 Task: Look for space in Pekan Nenas, Malaysia from 4th June, 2023 to 8th June, 2023 for 2 adults in price range Rs.8000 to Rs.16000. Place can be private room with 1  bedroom having 1 bed and 1 bathroom. Property type can be house, flat, guest house, hotel. Booking option can be shelf check-in. Required host language is English.
Action: Mouse moved to (543, 110)
Screenshot: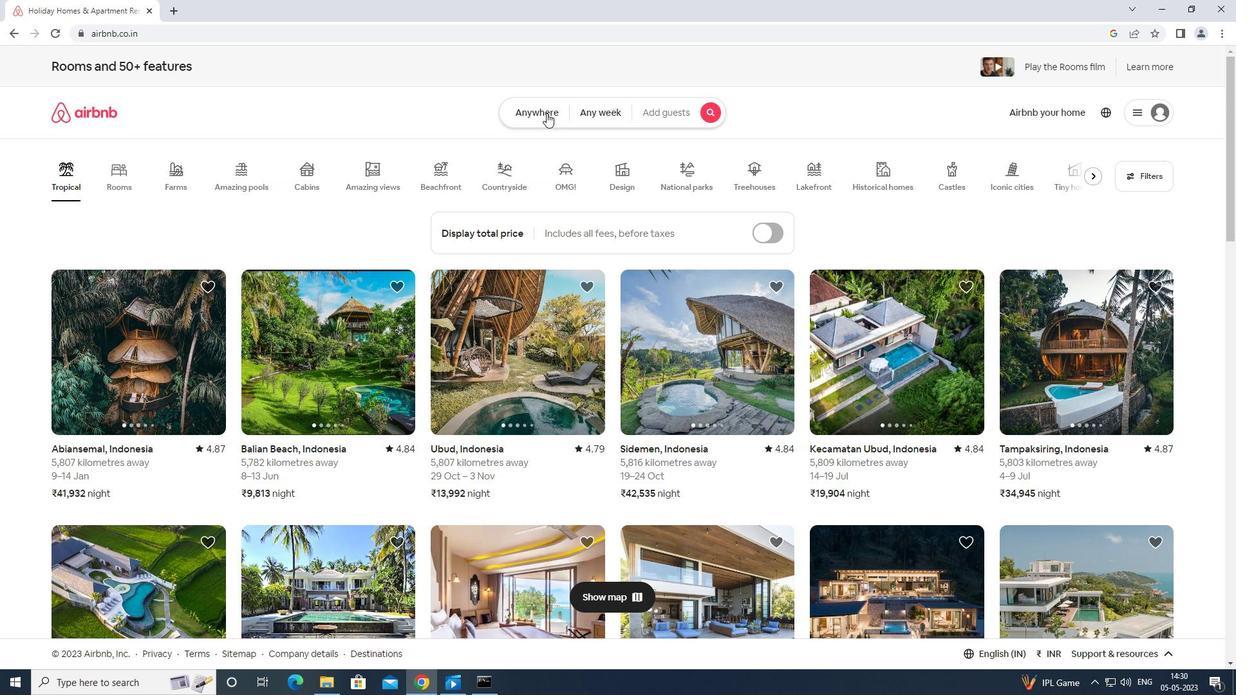 
Action: Mouse pressed left at (543, 110)
Screenshot: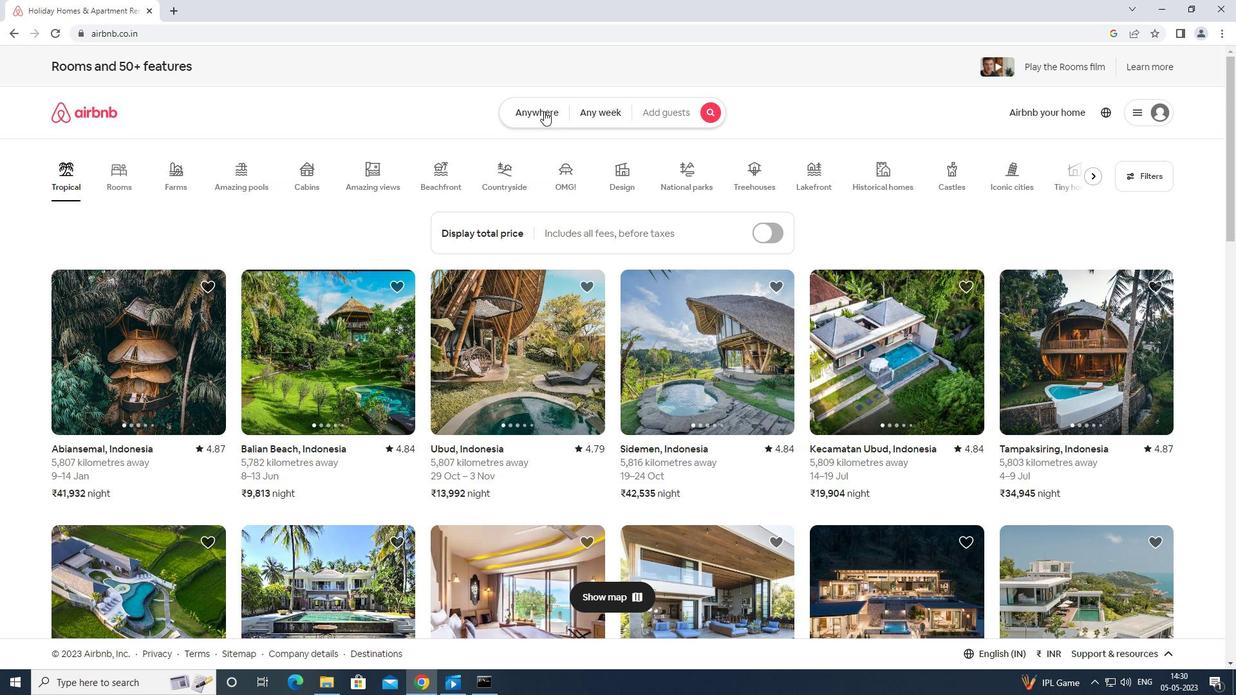 
Action: Mouse moved to (477, 160)
Screenshot: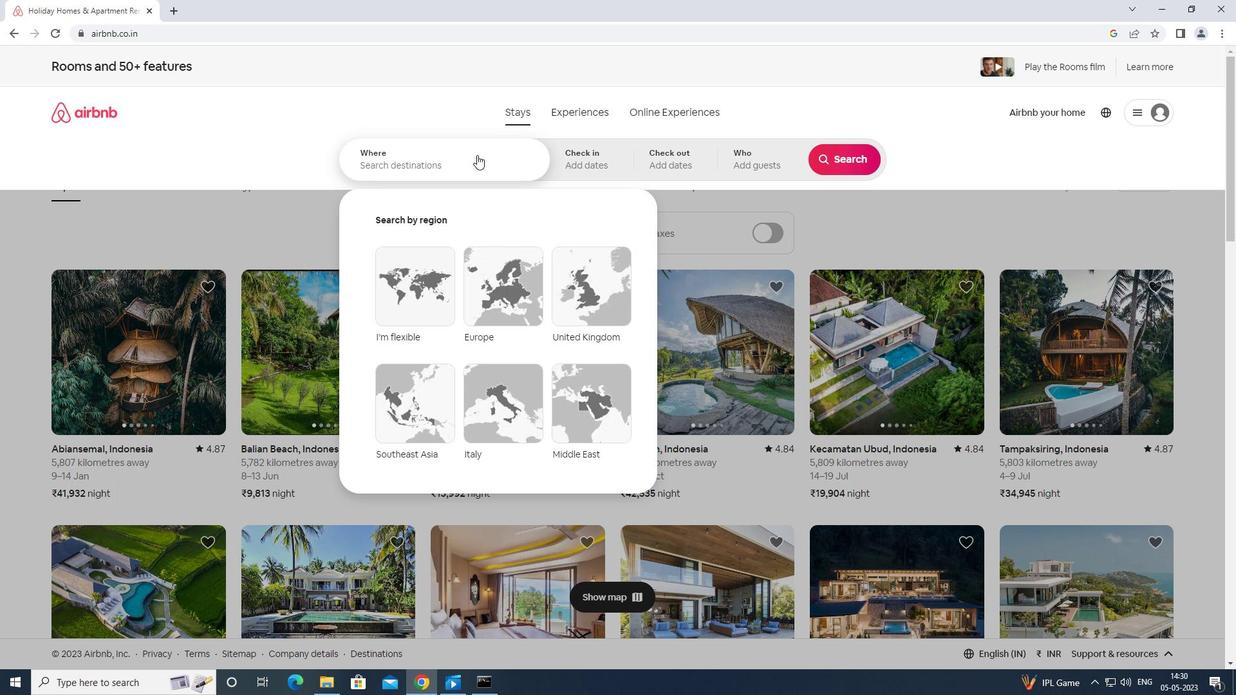 
Action: Mouse pressed left at (477, 160)
Screenshot: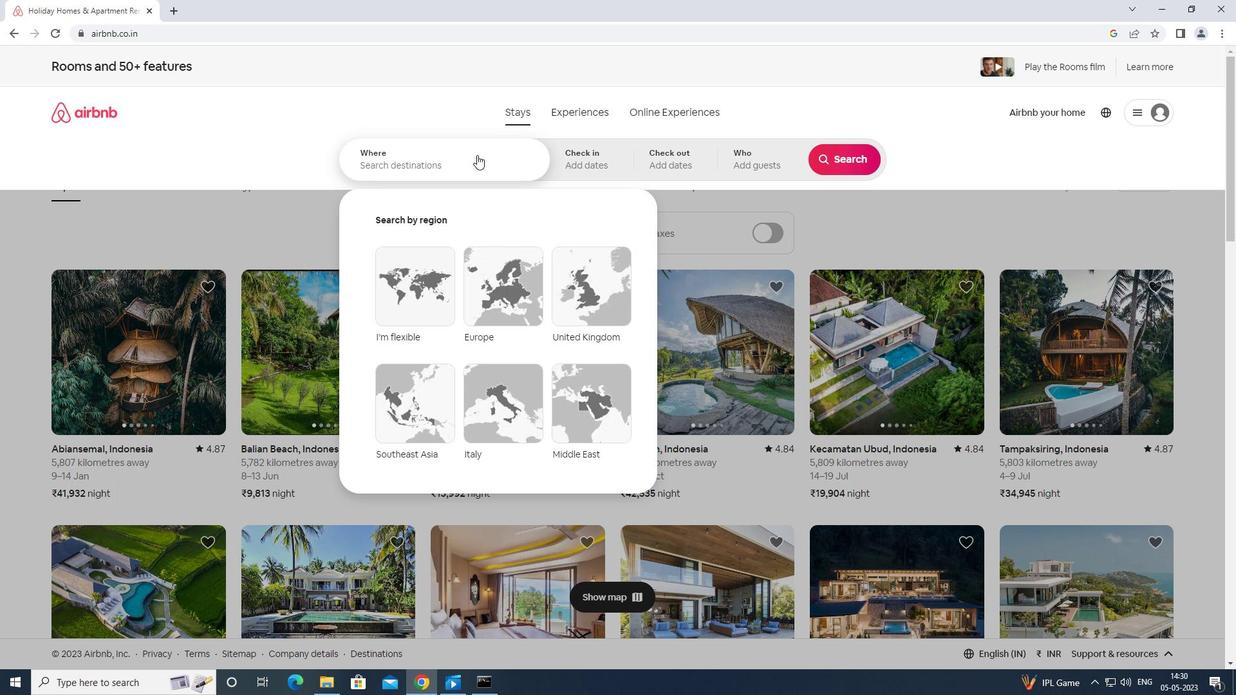 
Action: Key pressed <Key.caps_lock><Key.shift><Key.caps_lock>P<Key.caps_lock>EKAM<Key.backspace>N<Key.space>NENAS<Key.space>MALAYSIA<Key.enter>
Screenshot: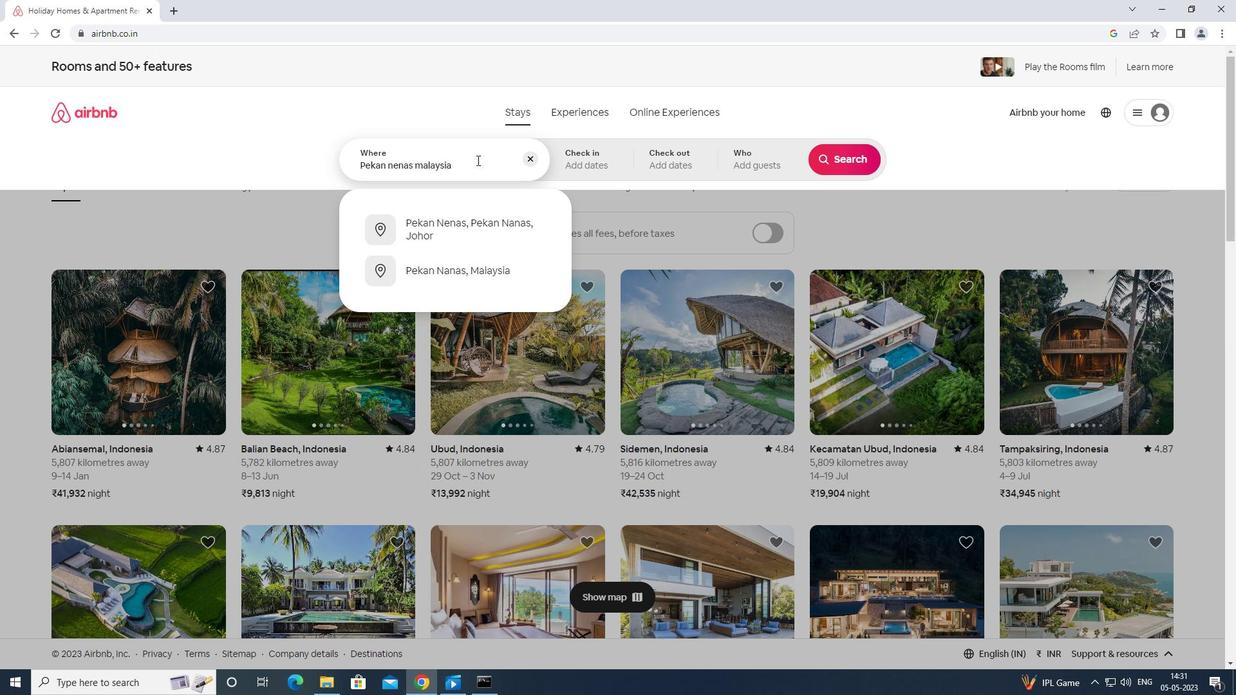 
Action: Mouse moved to (651, 345)
Screenshot: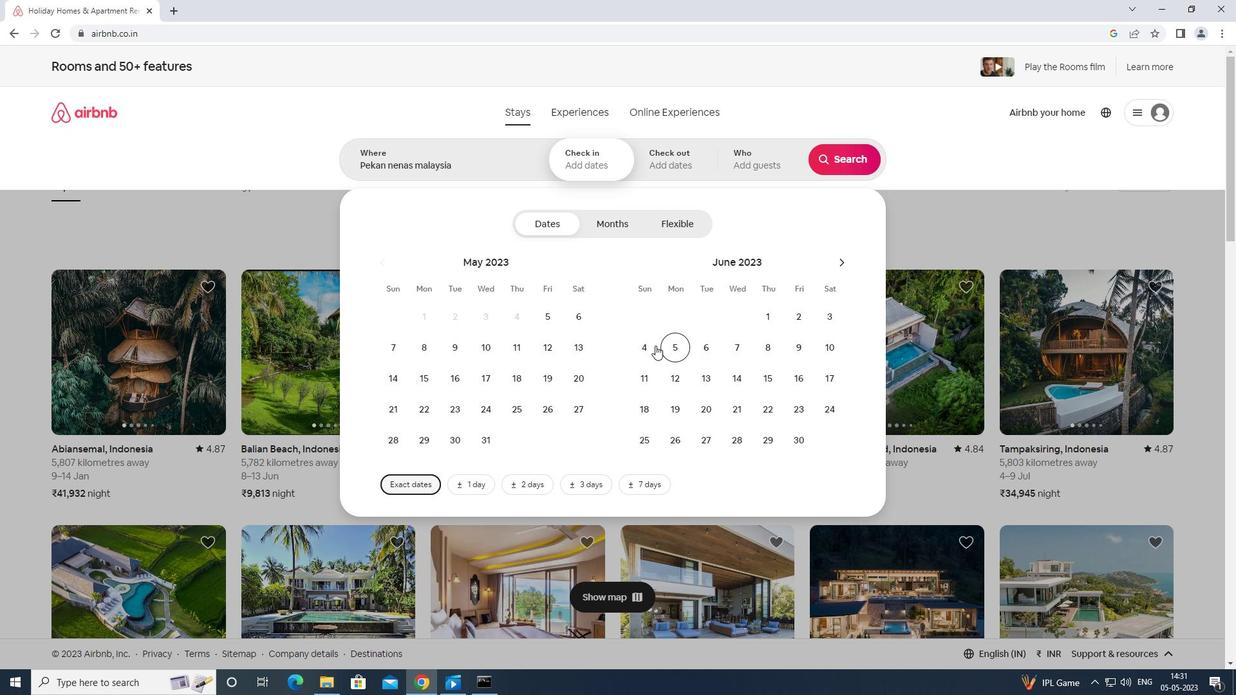 
Action: Mouse pressed left at (651, 345)
Screenshot: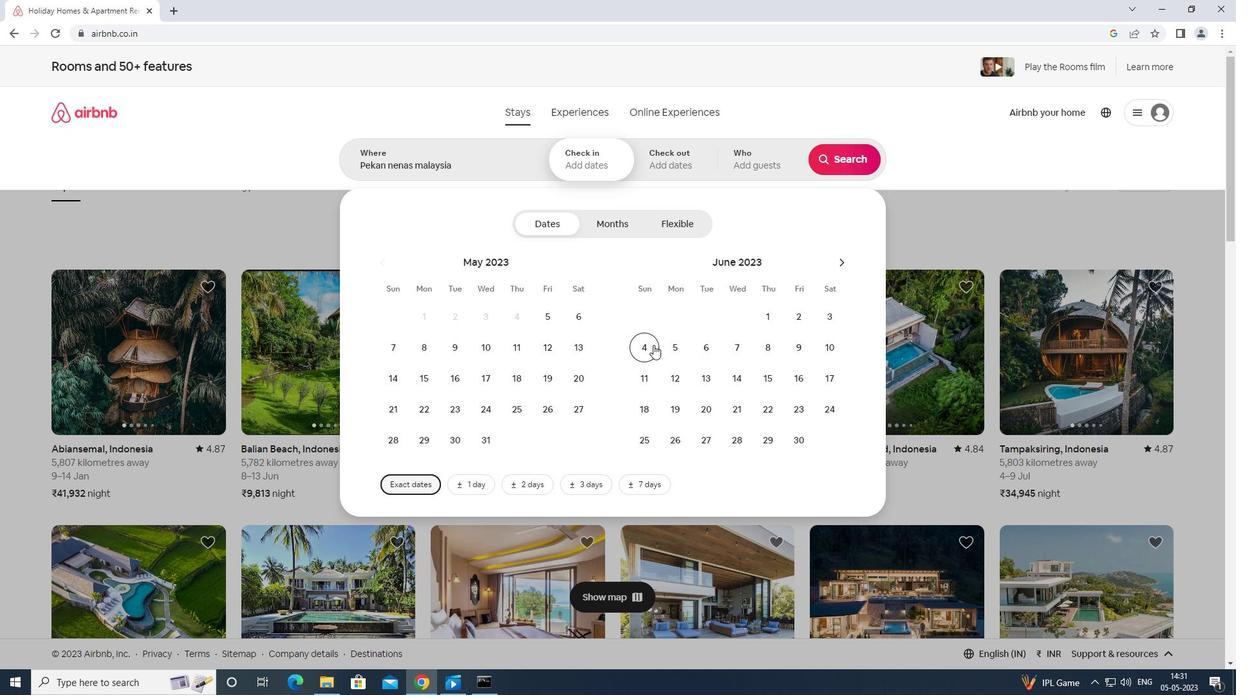 
Action: Mouse moved to (763, 346)
Screenshot: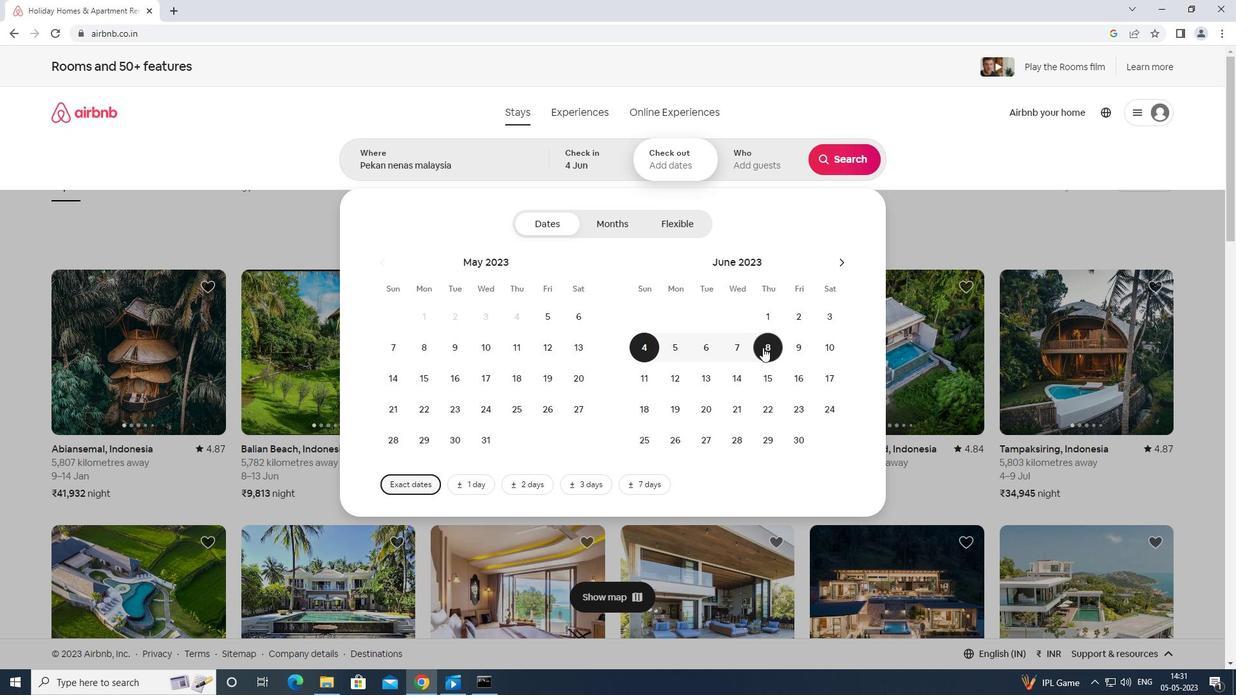 
Action: Mouse pressed left at (763, 346)
Screenshot: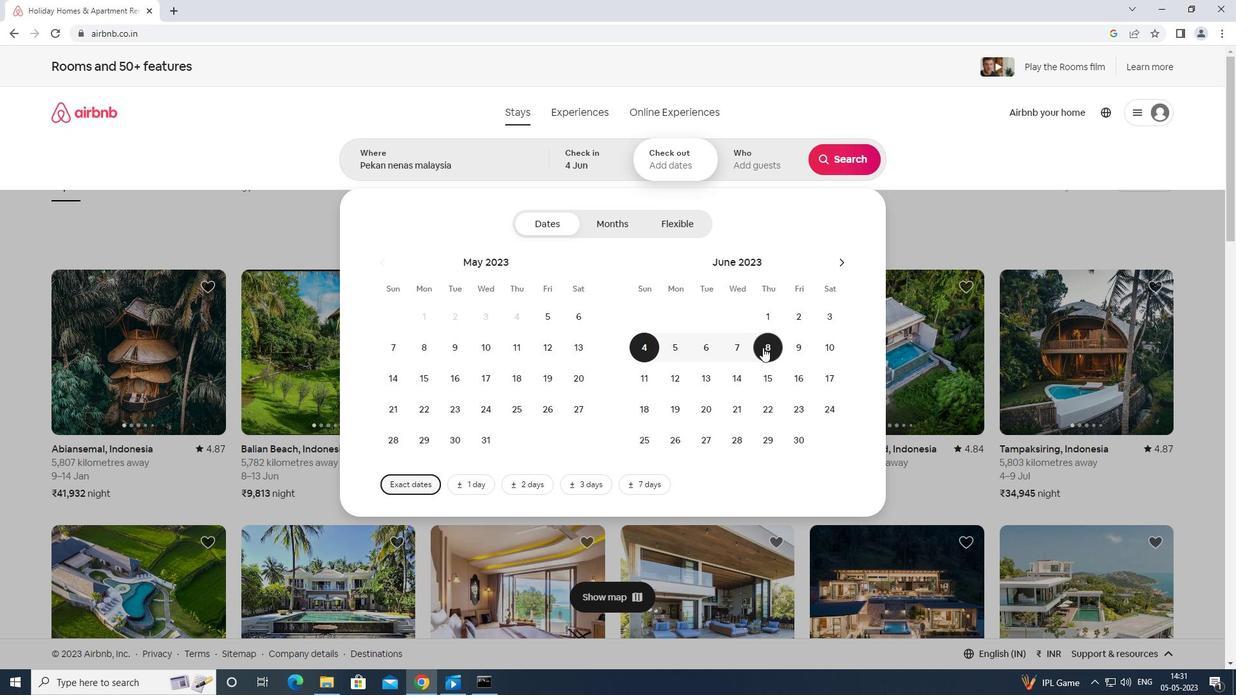 
Action: Mouse moved to (758, 161)
Screenshot: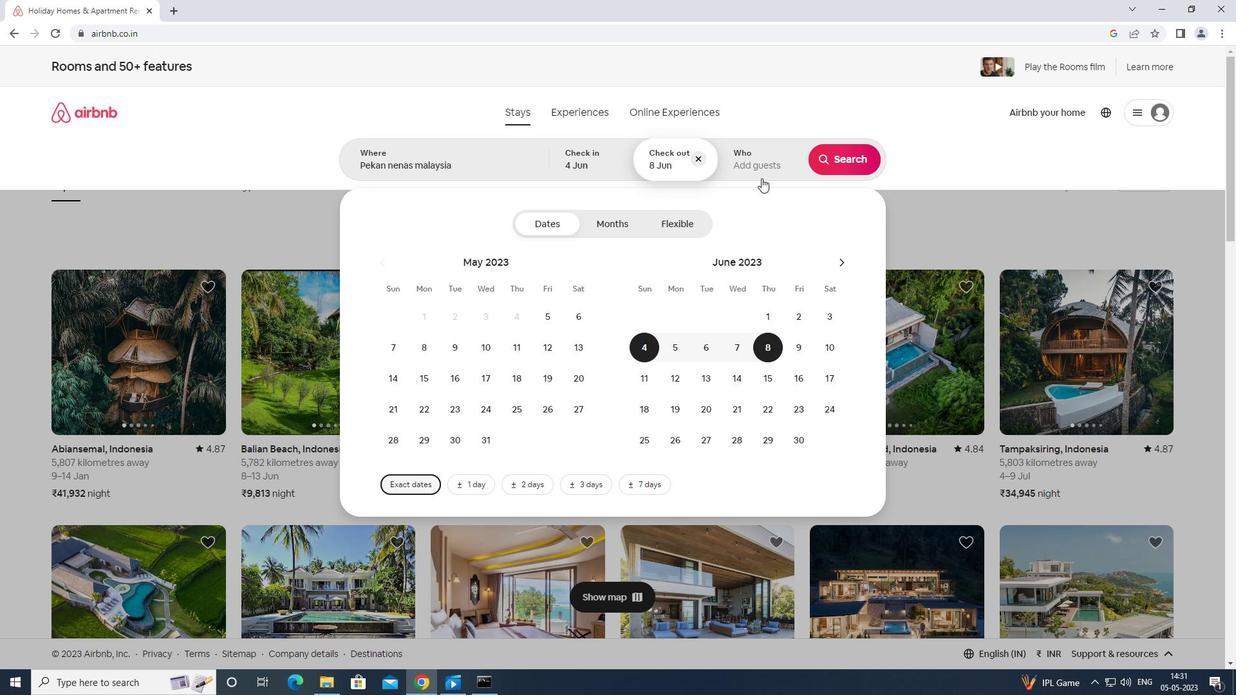 
Action: Mouse pressed left at (758, 161)
Screenshot: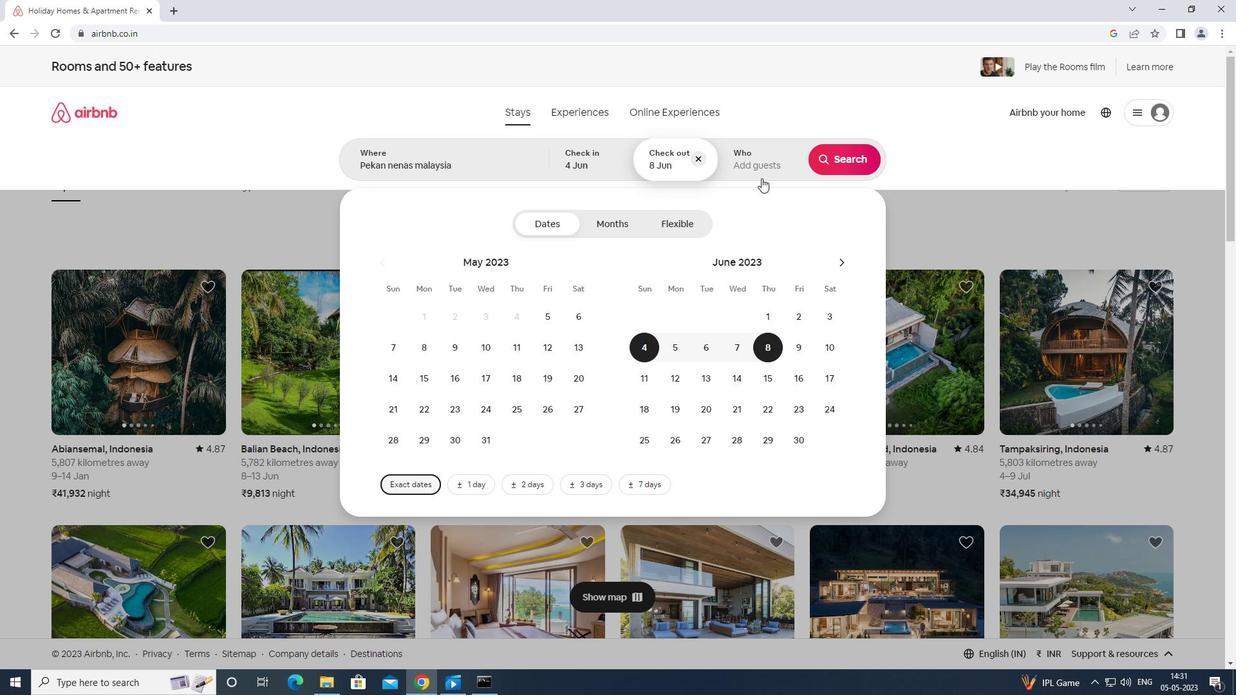 
Action: Mouse moved to (846, 227)
Screenshot: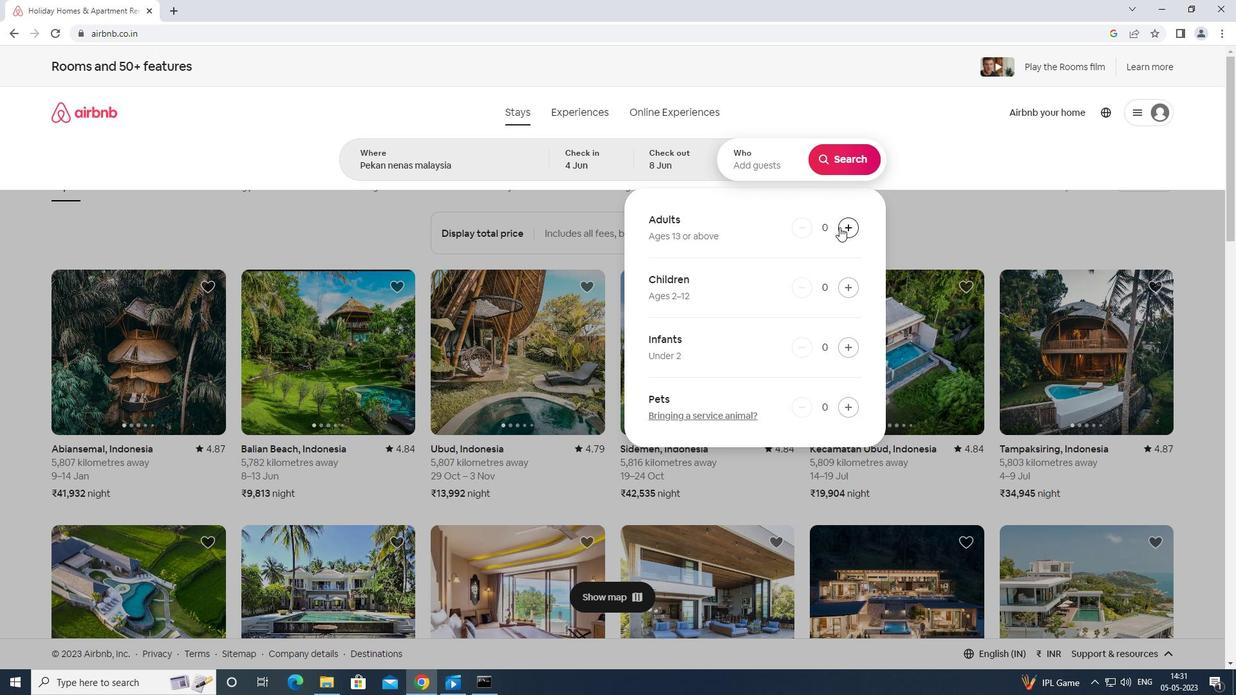 
Action: Mouse pressed left at (846, 227)
Screenshot: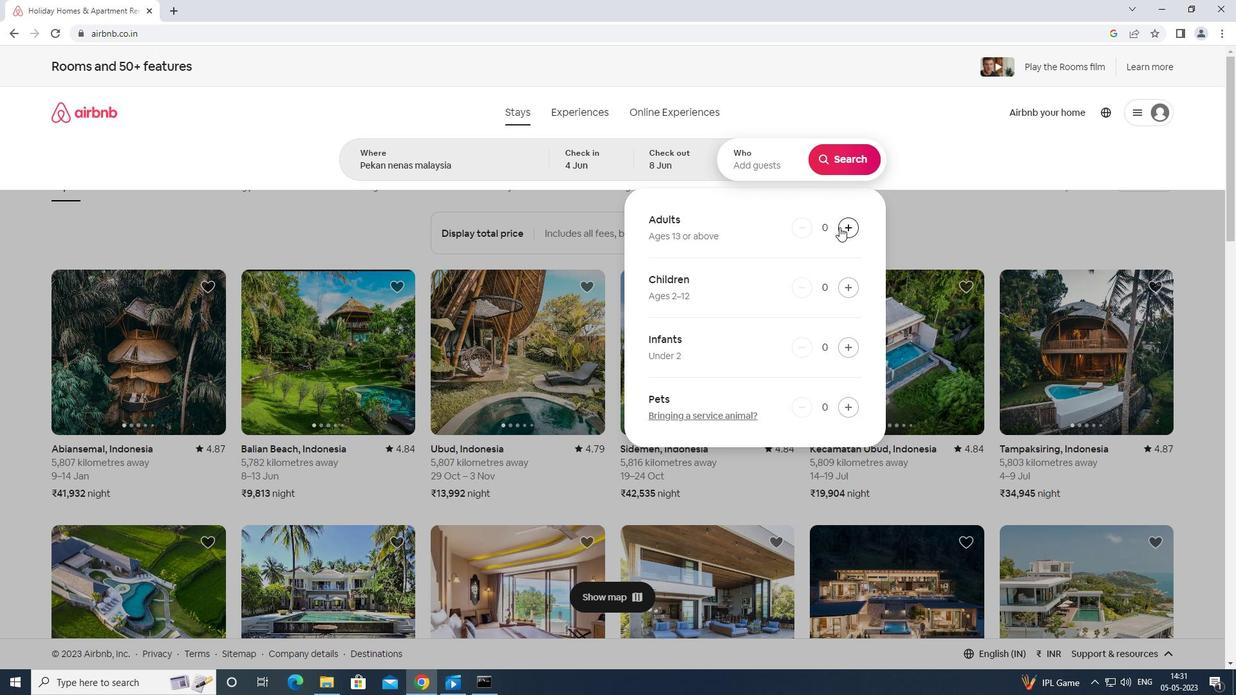
Action: Mouse moved to (847, 227)
Screenshot: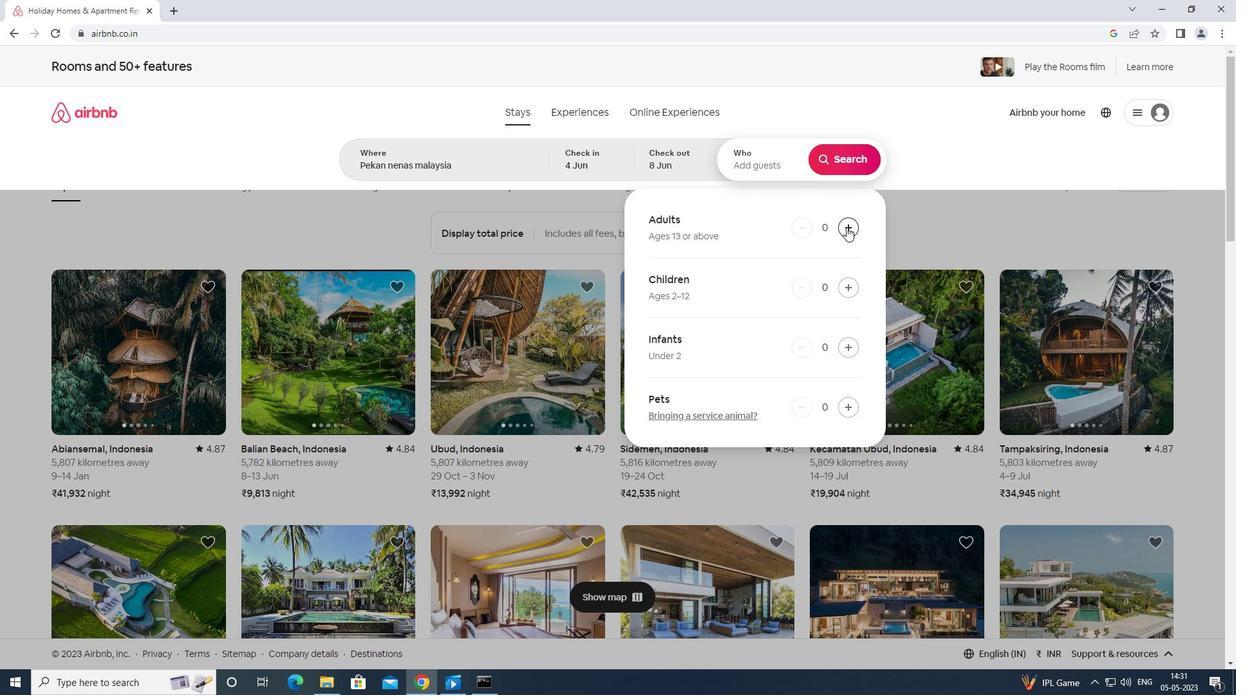 
Action: Mouse pressed left at (847, 227)
Screenshot: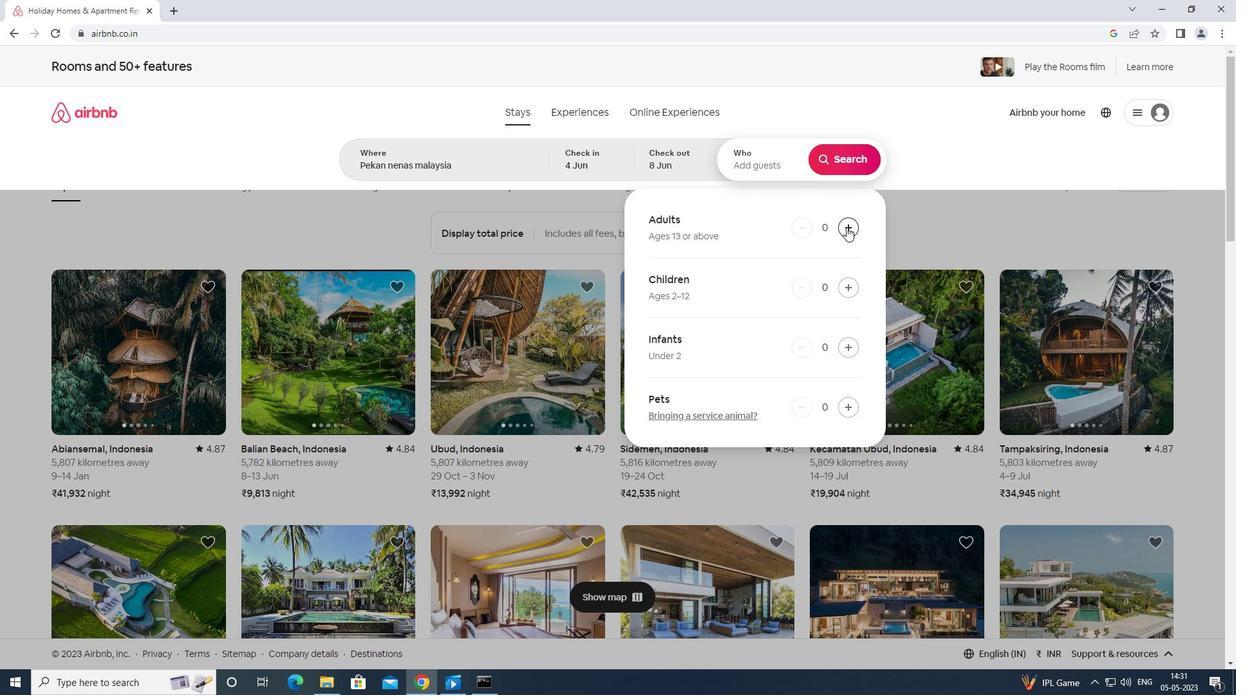 
Action: Mouse moved to (843, 162)
Screenshot: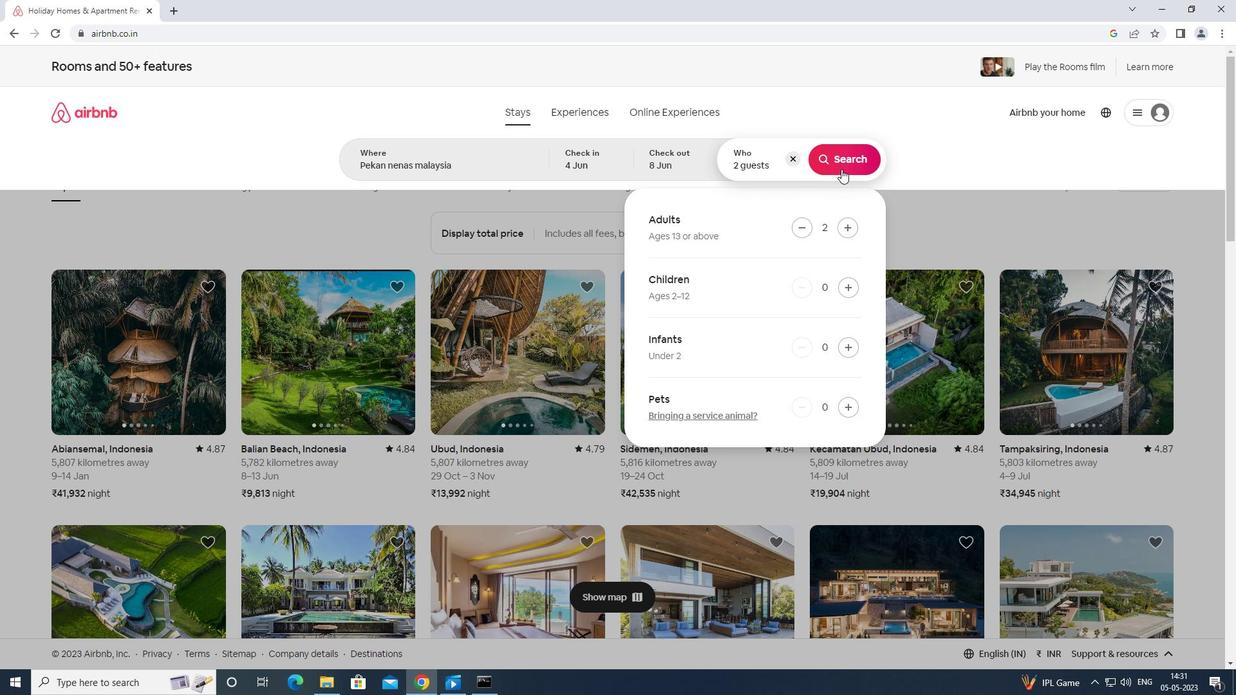 
Action: Mouse pressed left at (843, 162)
Screenshot: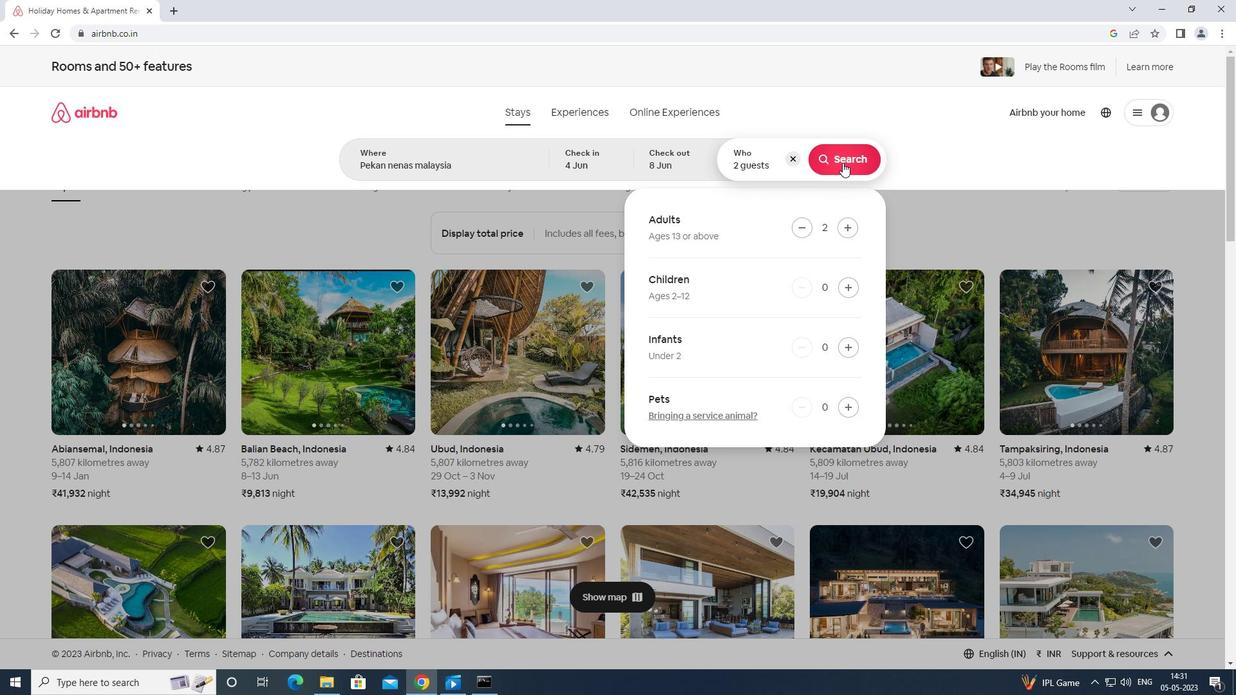 
Action: Mouse moved to (1182, 118)
Screenshot: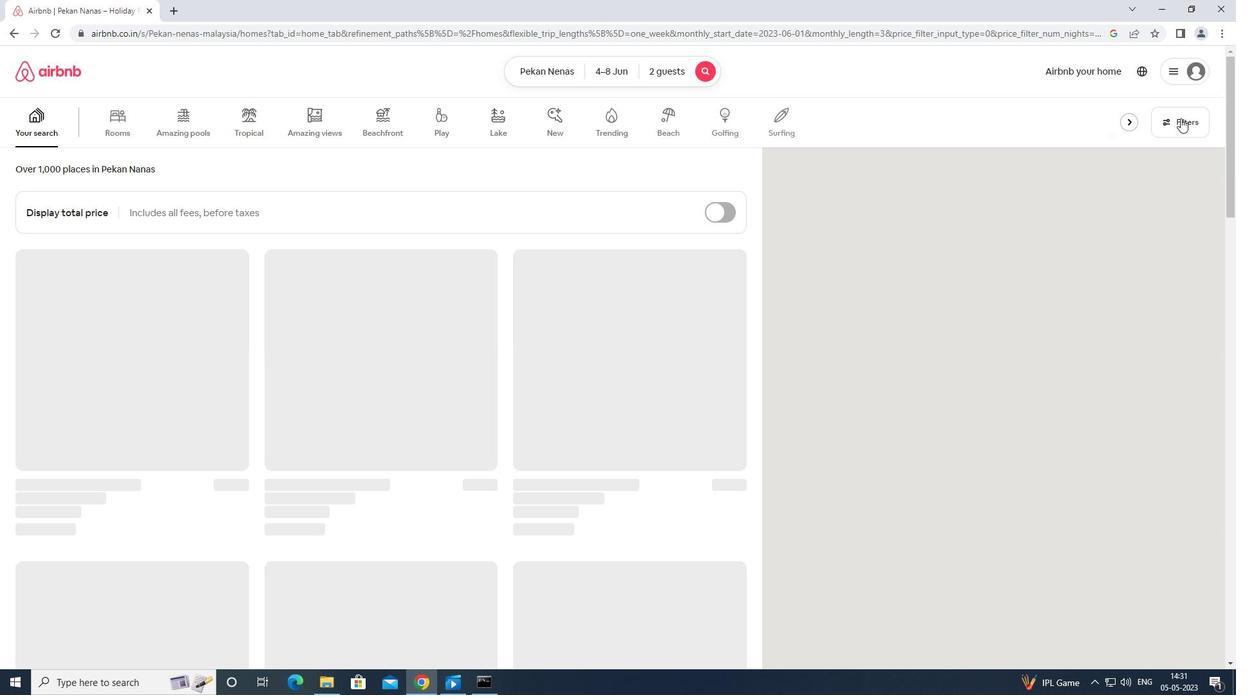 
Action: Mouse pressed left at (1182, 118)
Screenshot: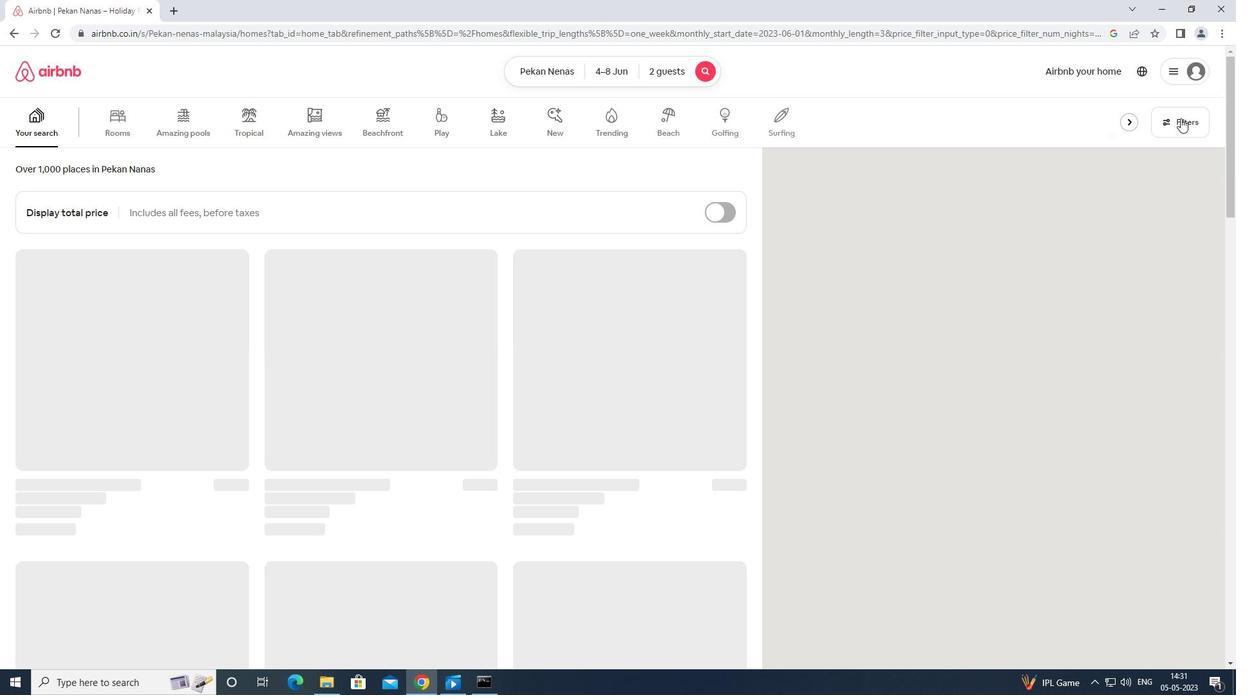 
Action: Mouse moved to (492, 434)
Screenshot: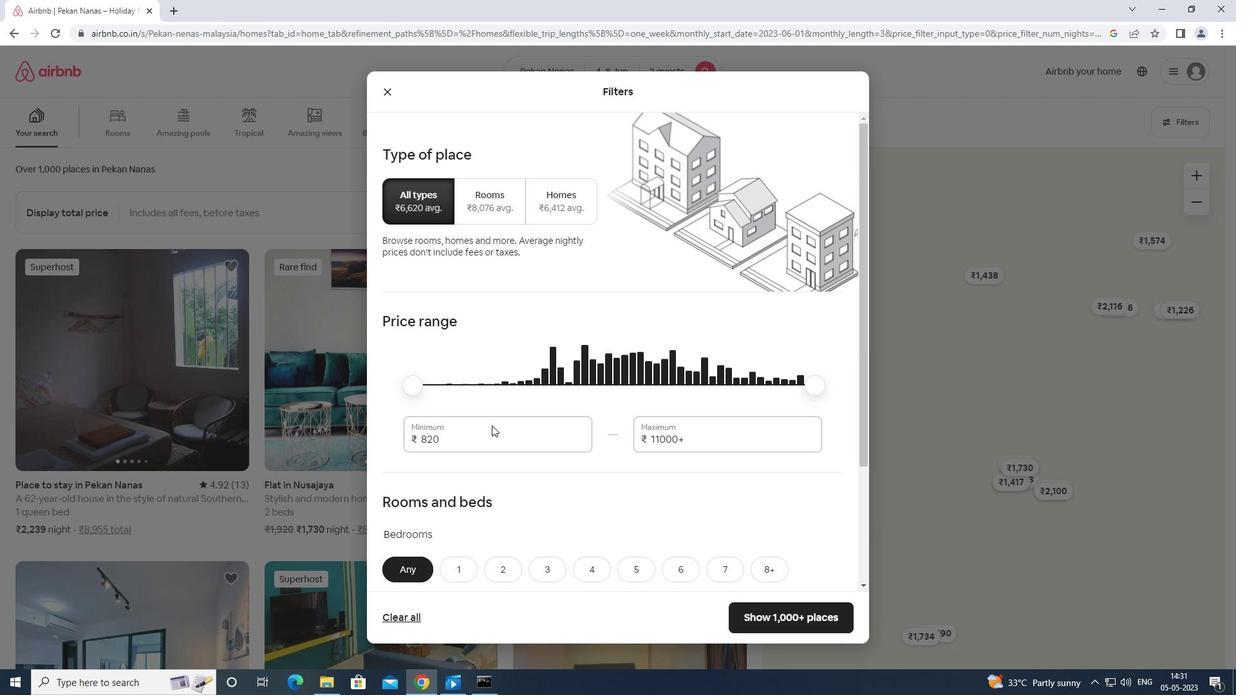 
Action: Mouse pressed left at (492, 434)
Screenshot: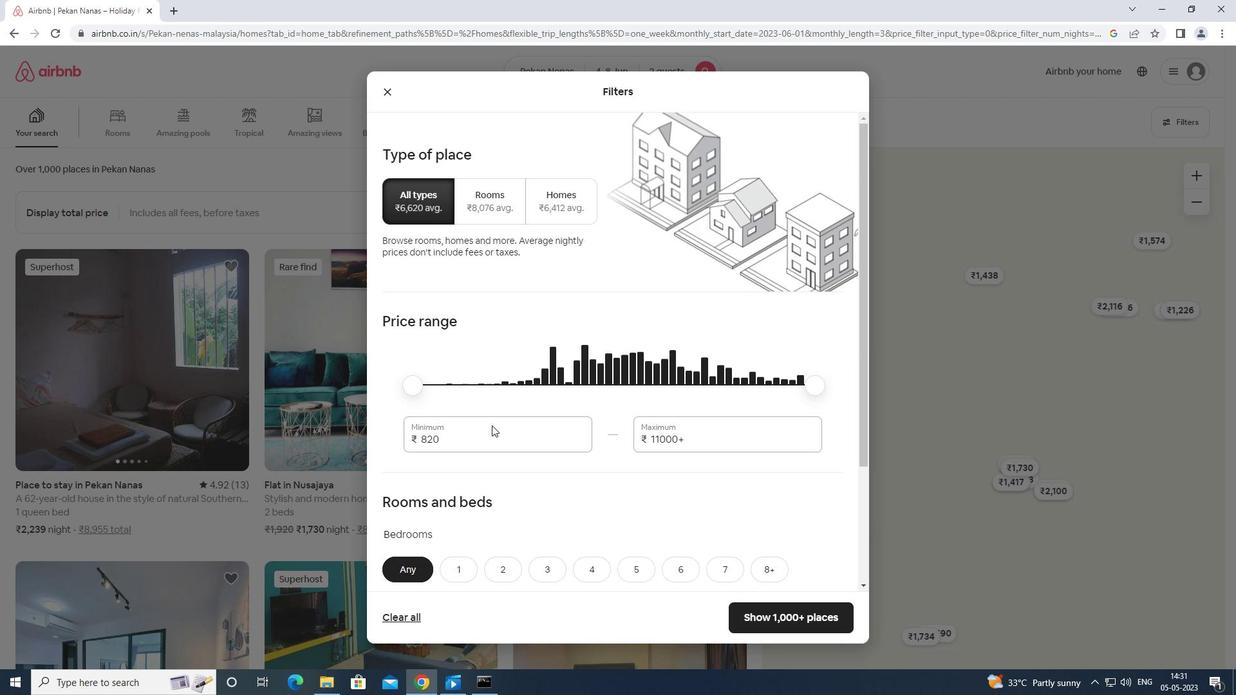 
Action: Key pressed <Key.backspace><Key.backspace><Key.backspace>8000
Screenshot: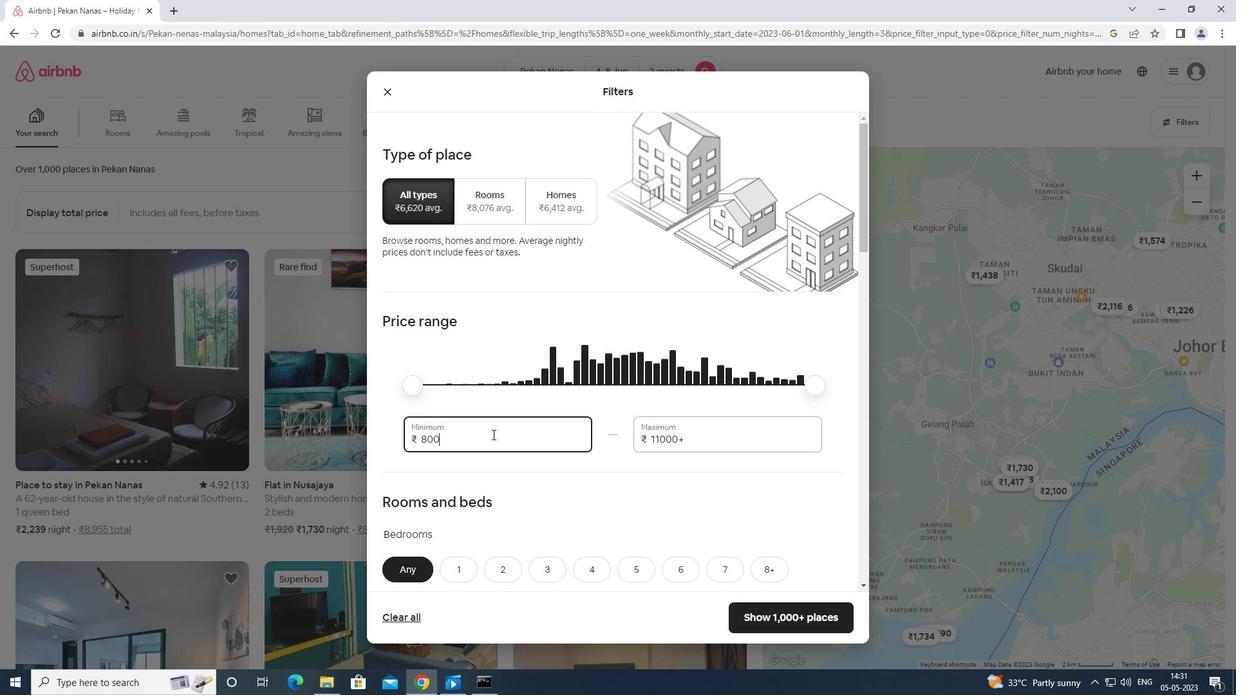
Action: Mouse moved to (696, 443)
Screenshot: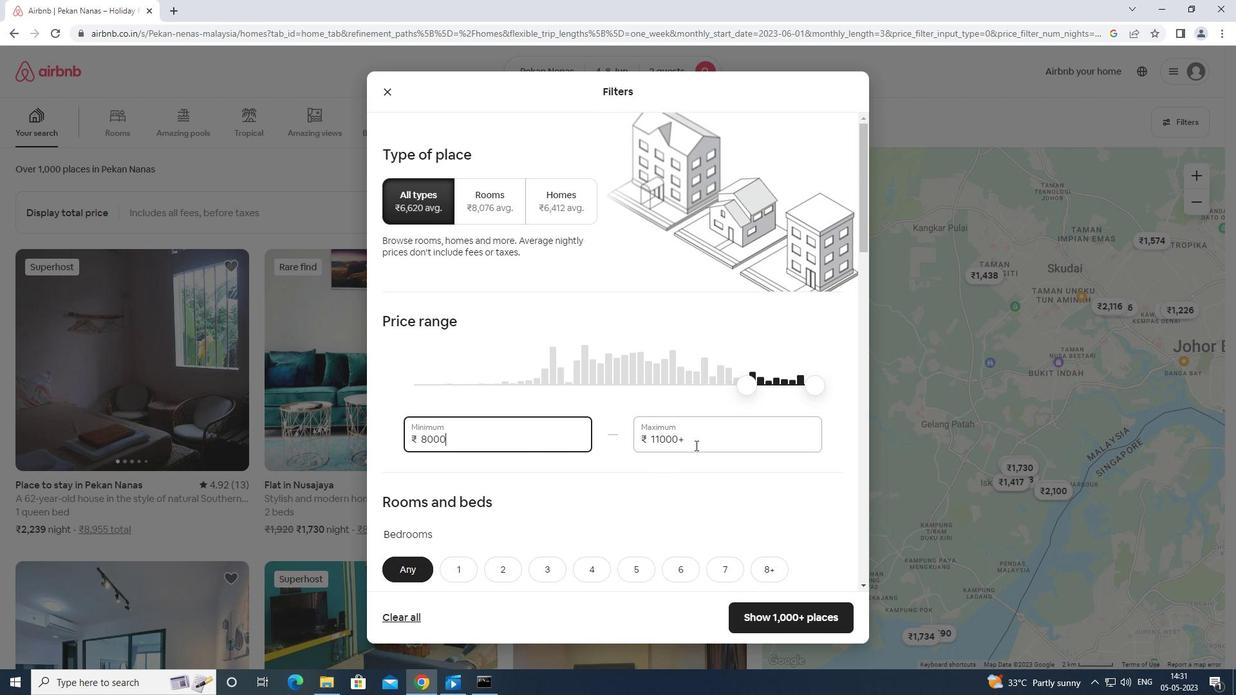 
Action: Mouse pressed left at (696, 443)
Screenshot: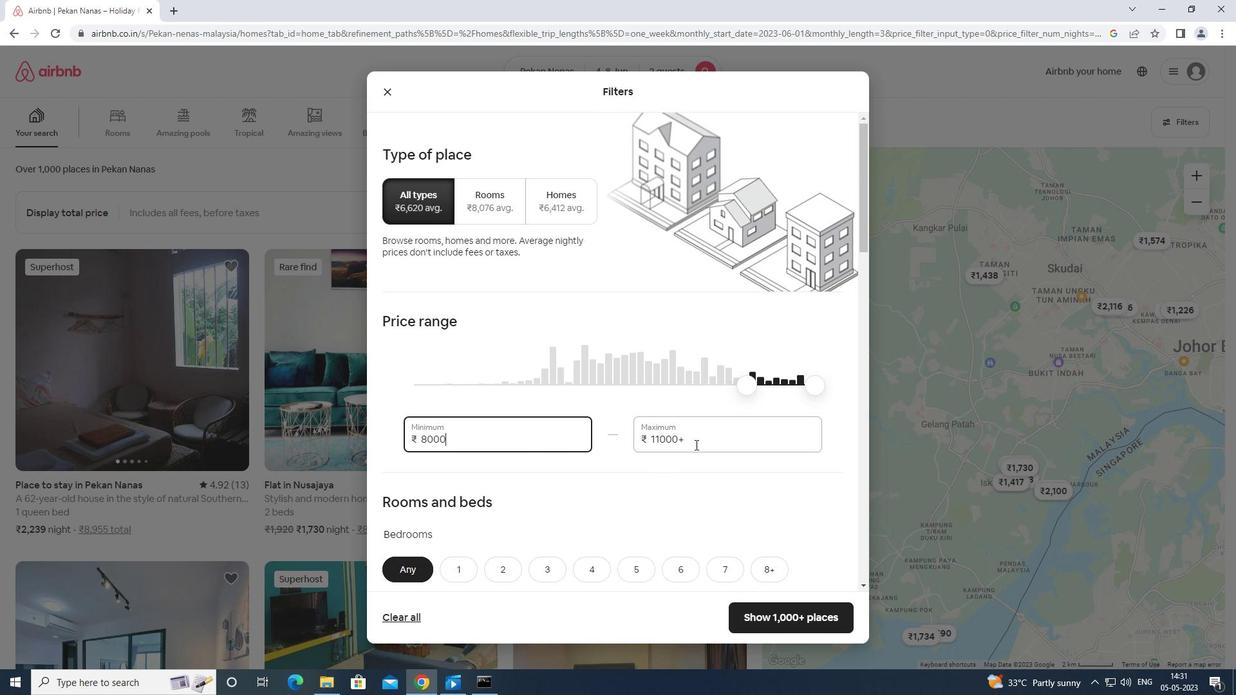 
Action: Mouse moved to (666, 416)
Screenshot: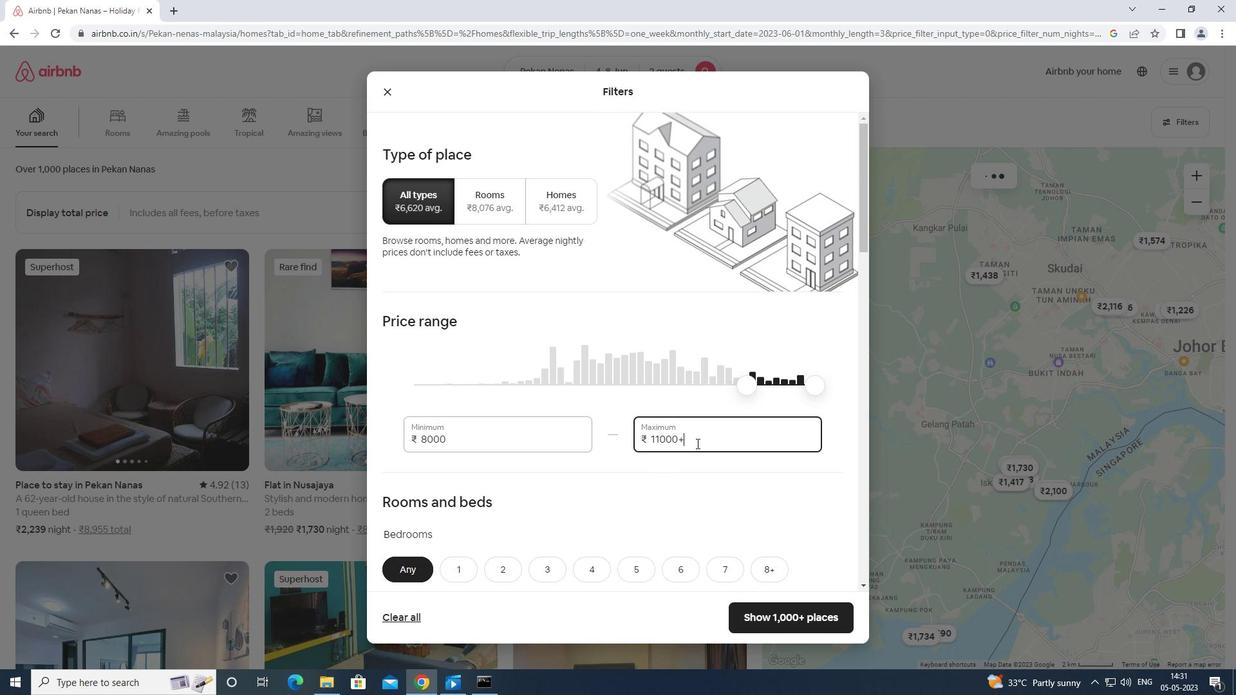 
Action: Key pressed <Key.backspace><Key.backspace><Key.backspace><Key.backspace><Key.backspace><Key.backspace><Key.backspace><Key.backspace><Key.backspace><Key.backspace>16000
Screenshot: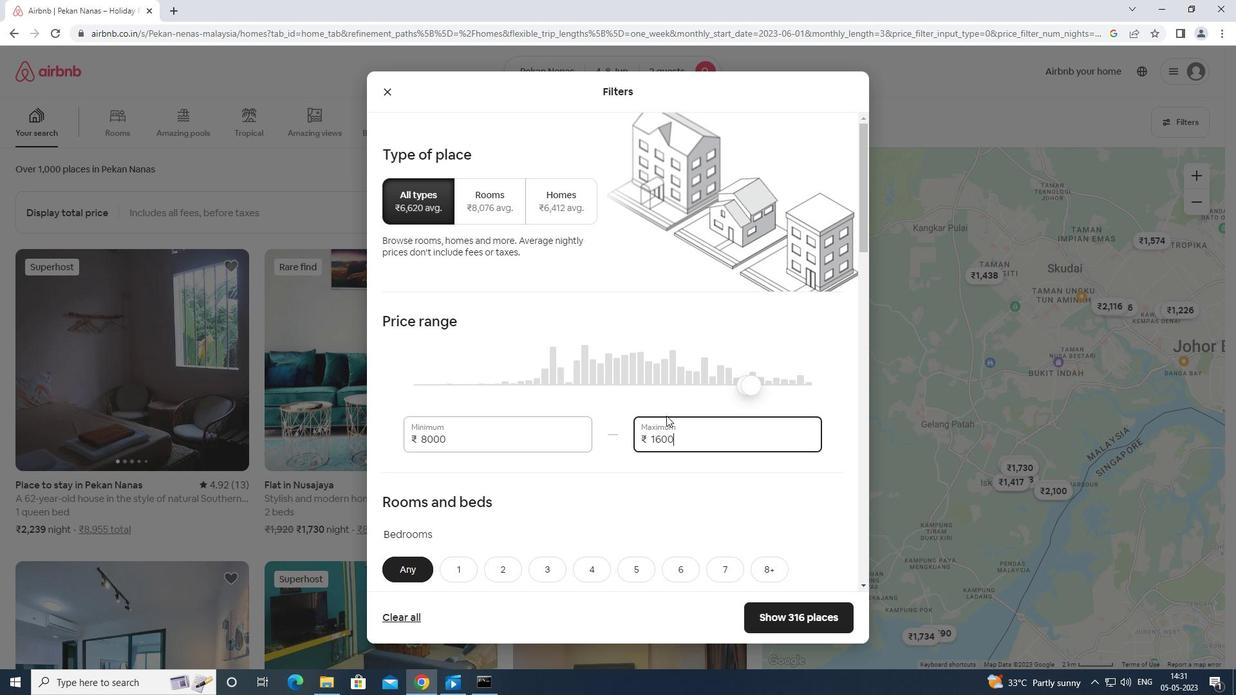
Action: Mouse moved to (740, 448)
Screenshot: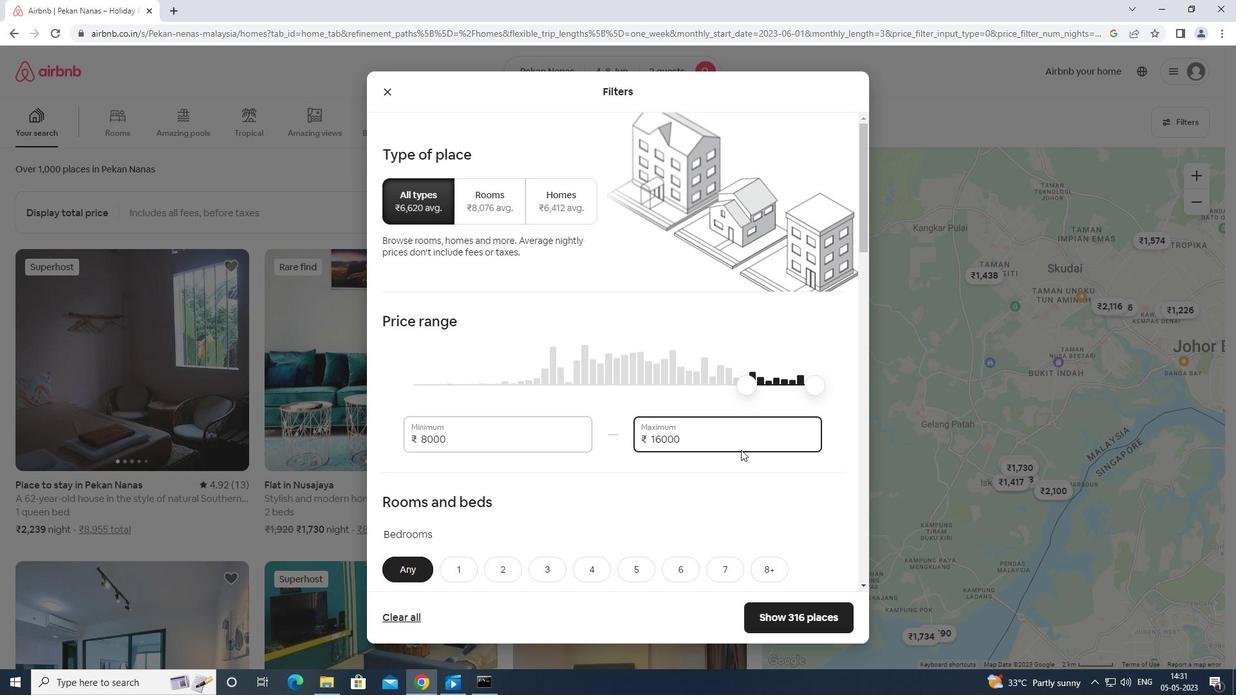 
Action: Mouse scrolled (740, 448) with delta (0, 0)
Screenshot: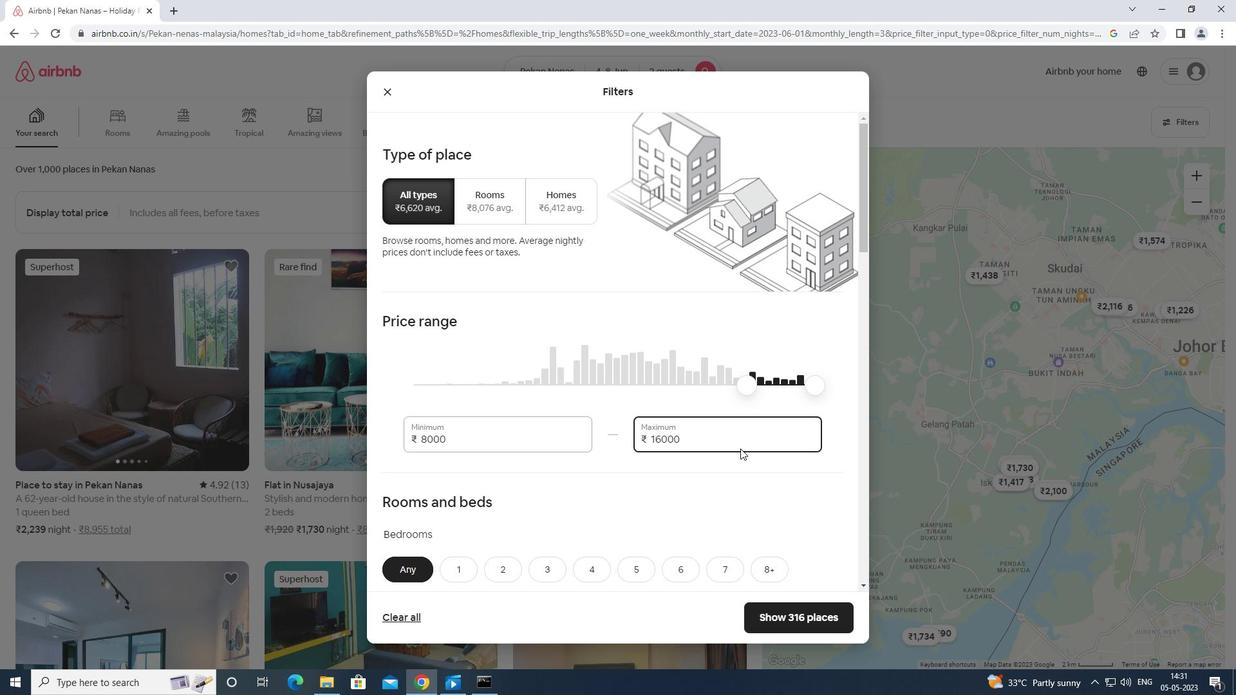 
Action: Mouse scrolled (740, 448) with delta (0, 0)
Screenshot: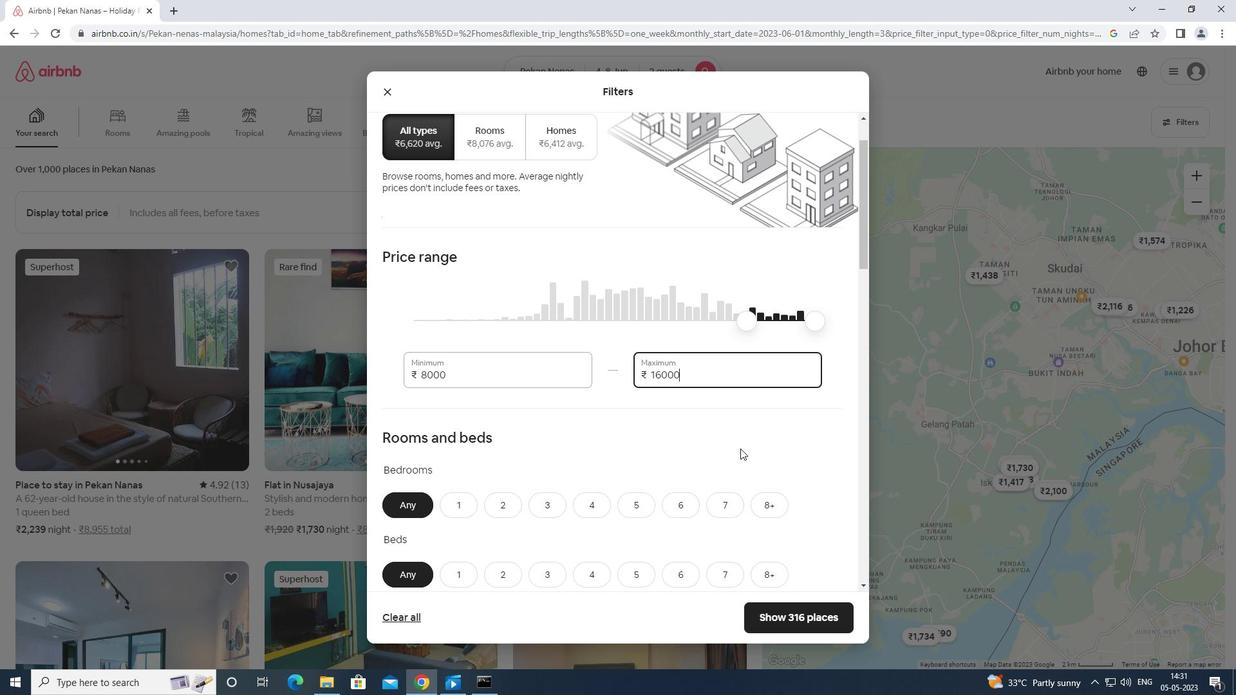 
Action: Mouse scrolled (740, 448) with delta (0, 0)
Screenshot: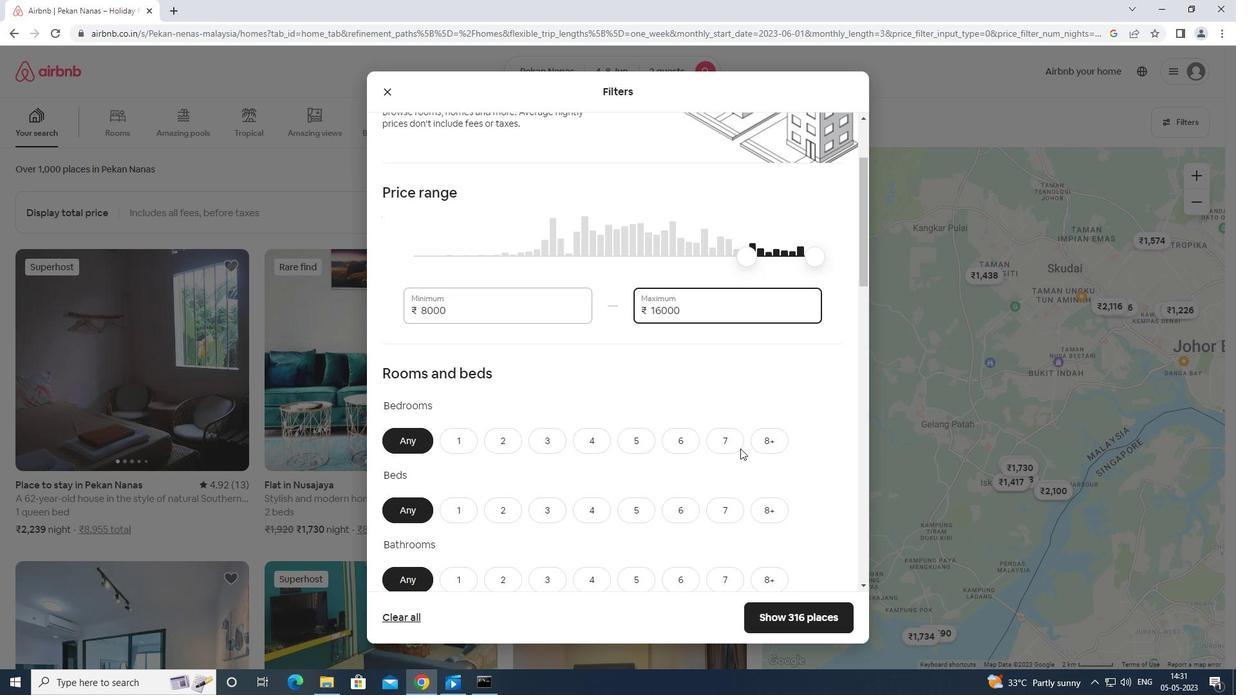 
Action: Mouse moved to (472, 372)
Screenshot: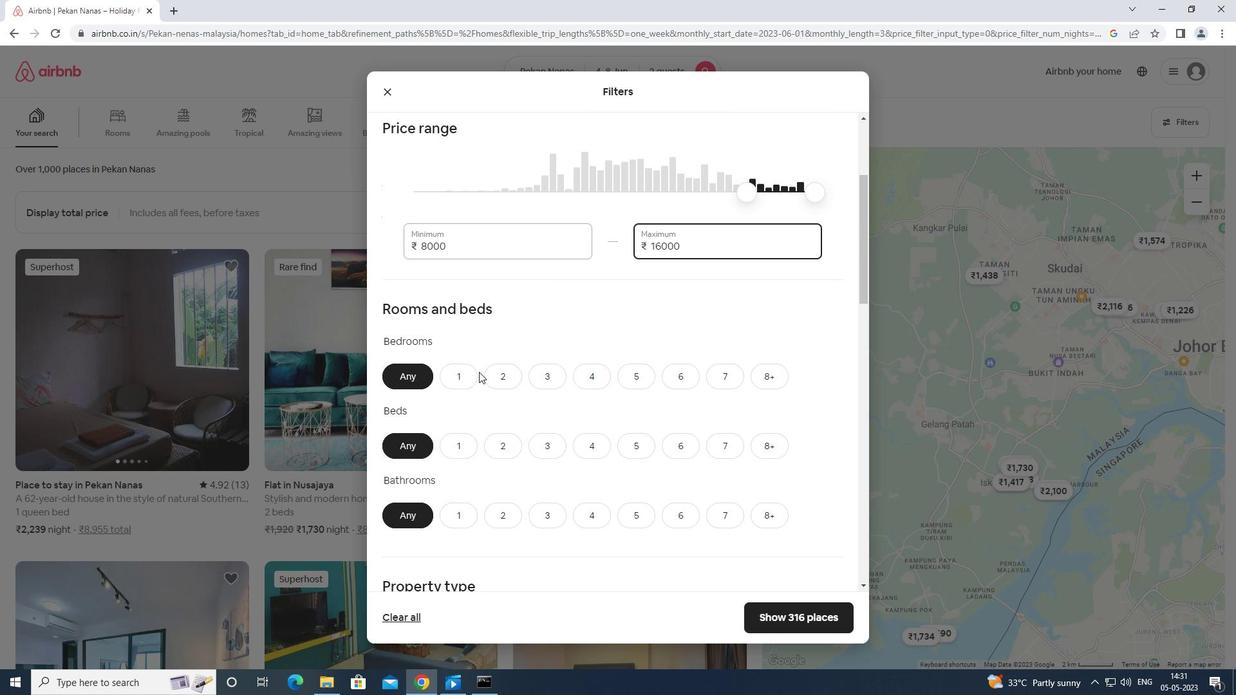 
Action: Mouse pressed left at (472, 372)
Screenshot: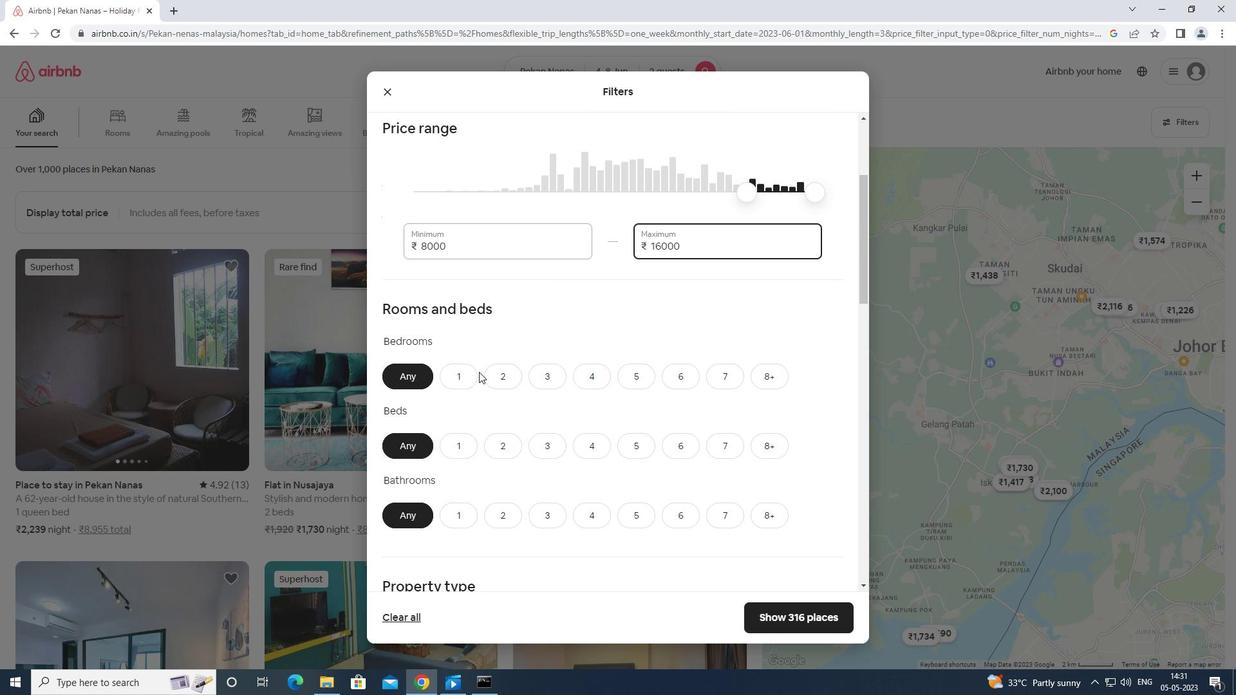
Action: Mouse moved to (468, 437)
Screenshot: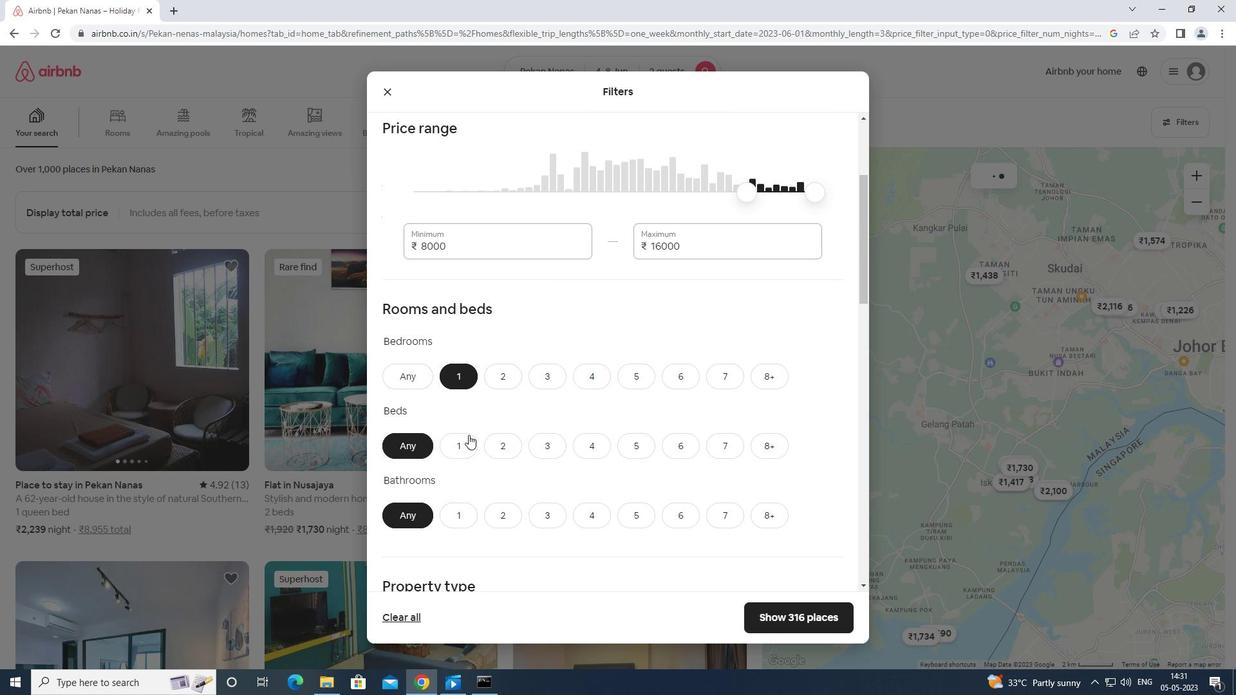 
Action: Mouse pressed left at (468, 437)
Screenshot: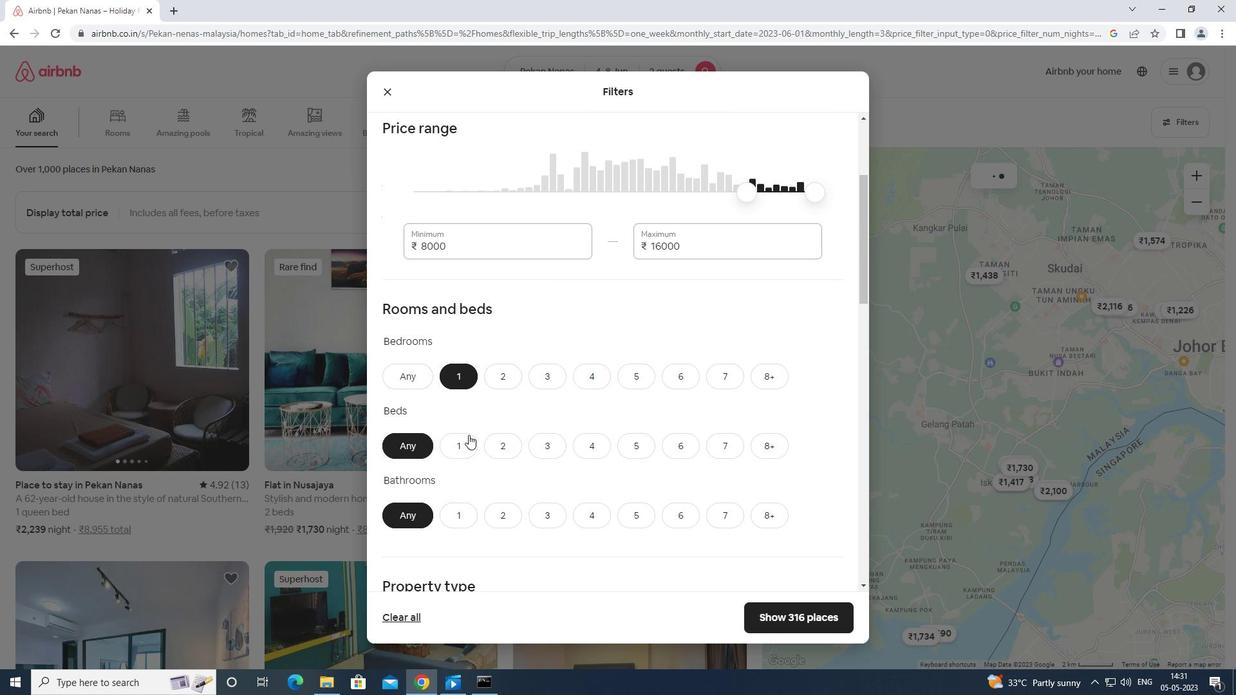 
Action: Mouse moved to (460, 515)
Screenshot: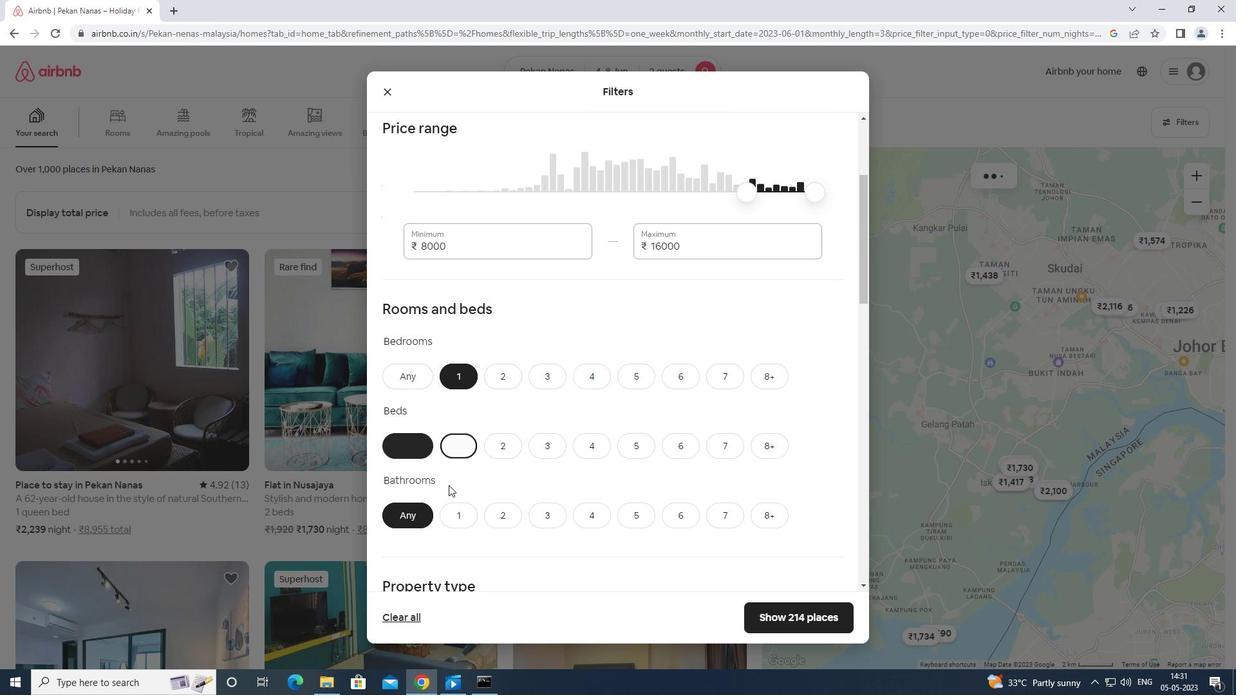 
Action: Mouse pressed left at (460, 515)
Screenshot: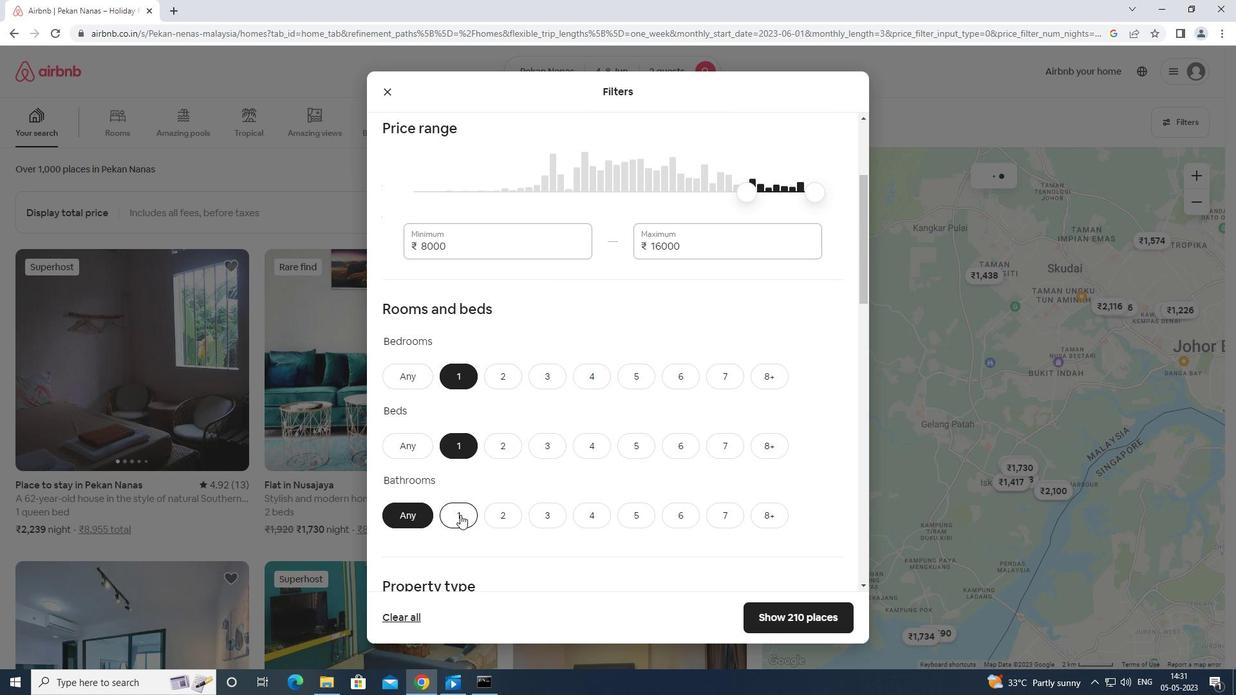 
Action: Mouse moved to (464, 515)
Screenshot: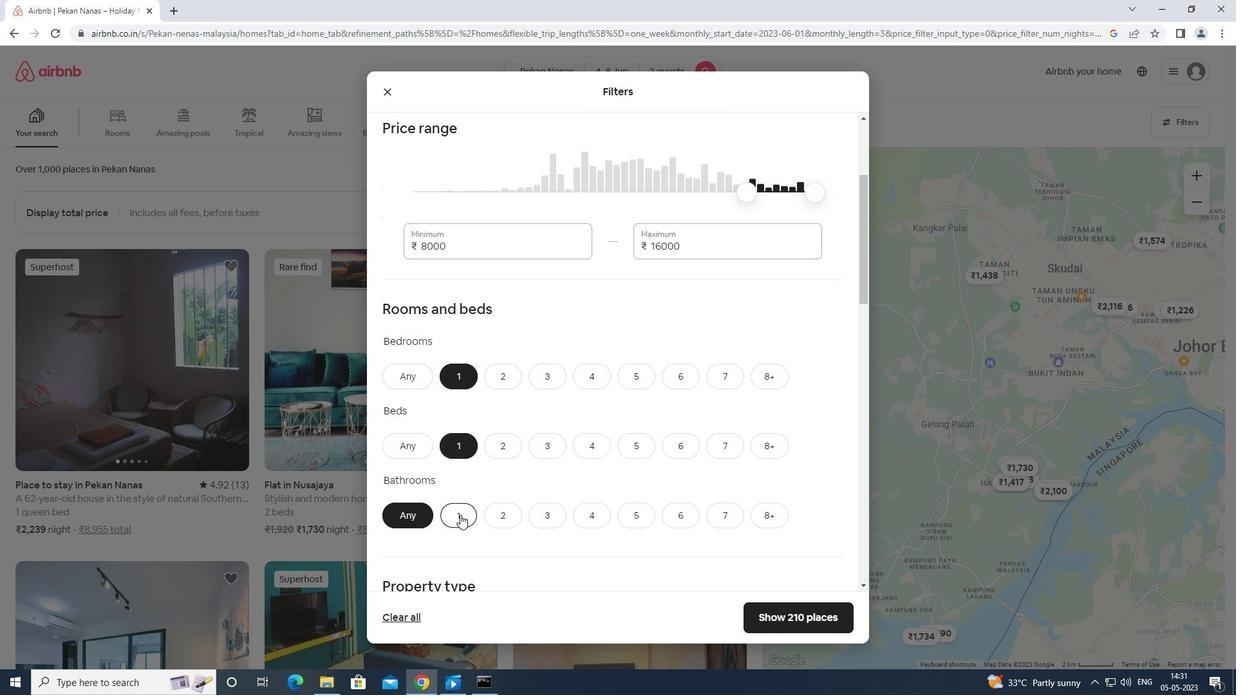 
Action: Mouse scrolled (464, 514) with delta (0, 0)
Screenshot: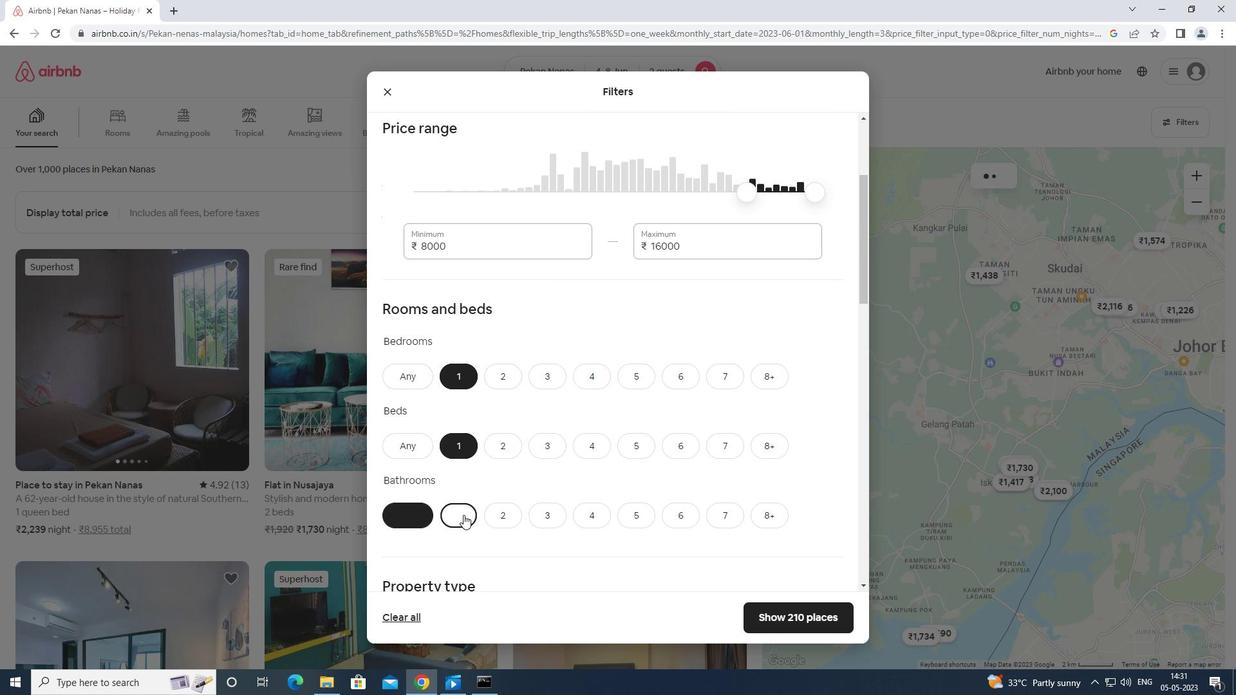 
Action: Mouse moved to (465, 514)
Screenshot: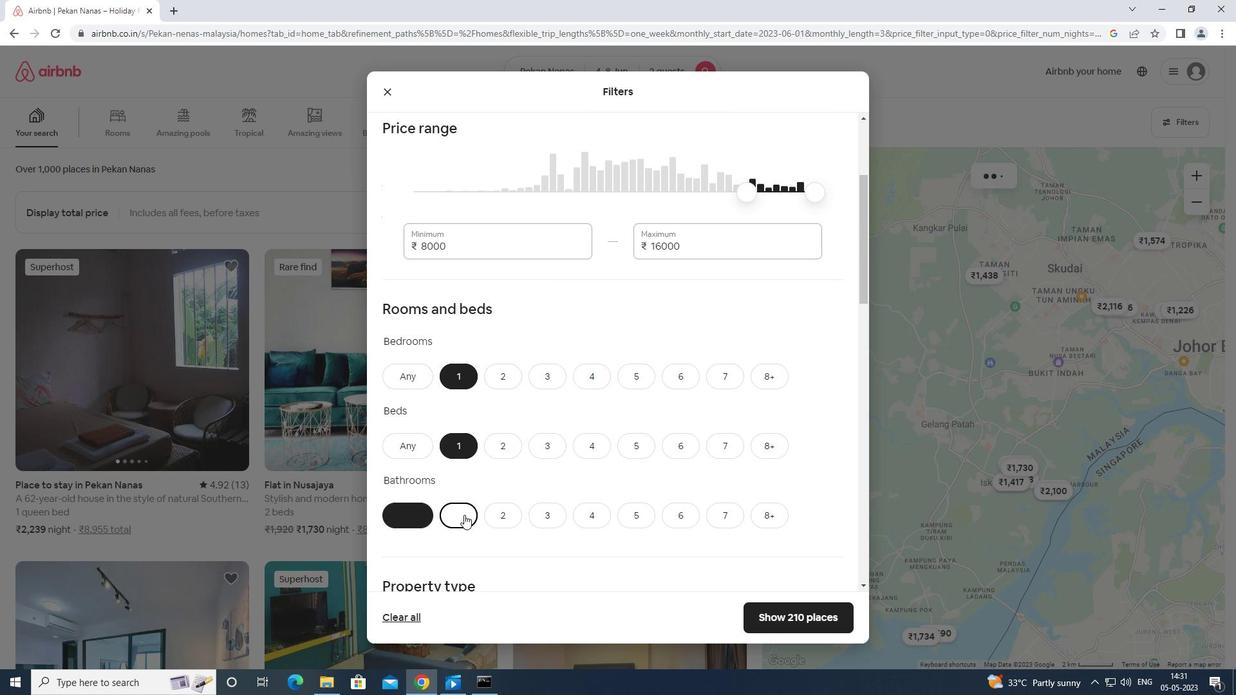 
Action: Mouse scrolled (465, 513) with delta (0, 0)
Screenshot: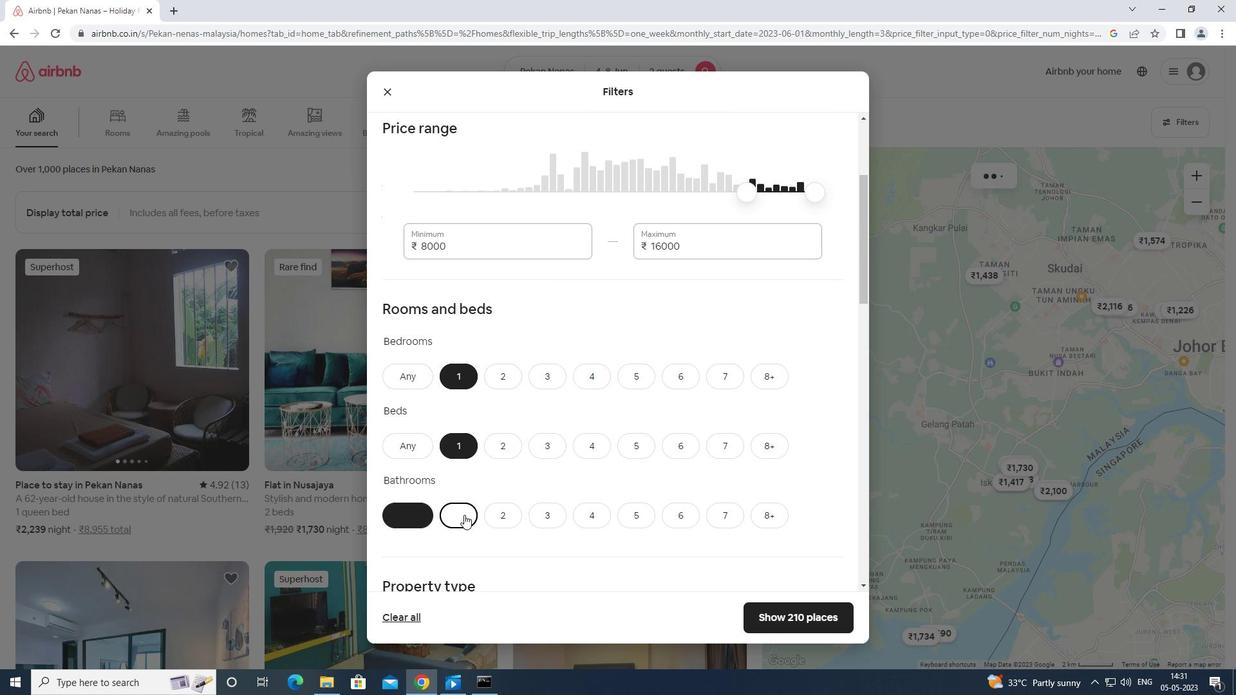 
Action: Mouse moved to (468, 512)
Screenshot: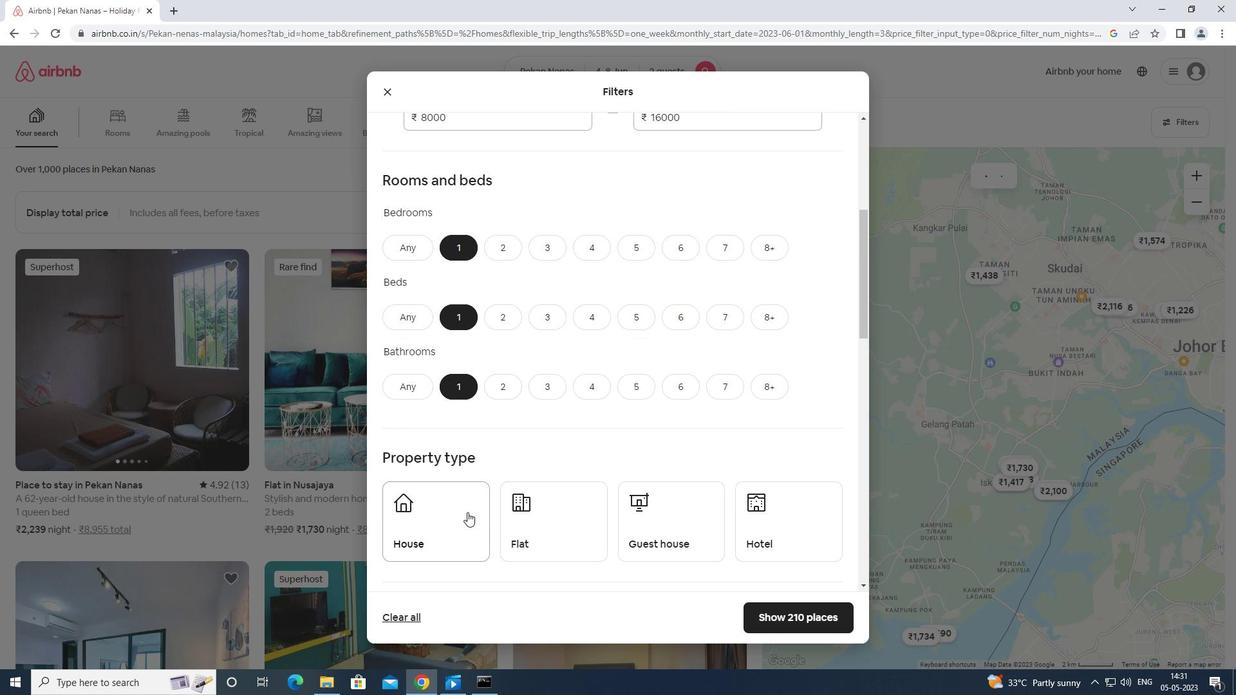 
Action: Mouse scrolled (468, 511) with delta (0, 0)
Screenshot: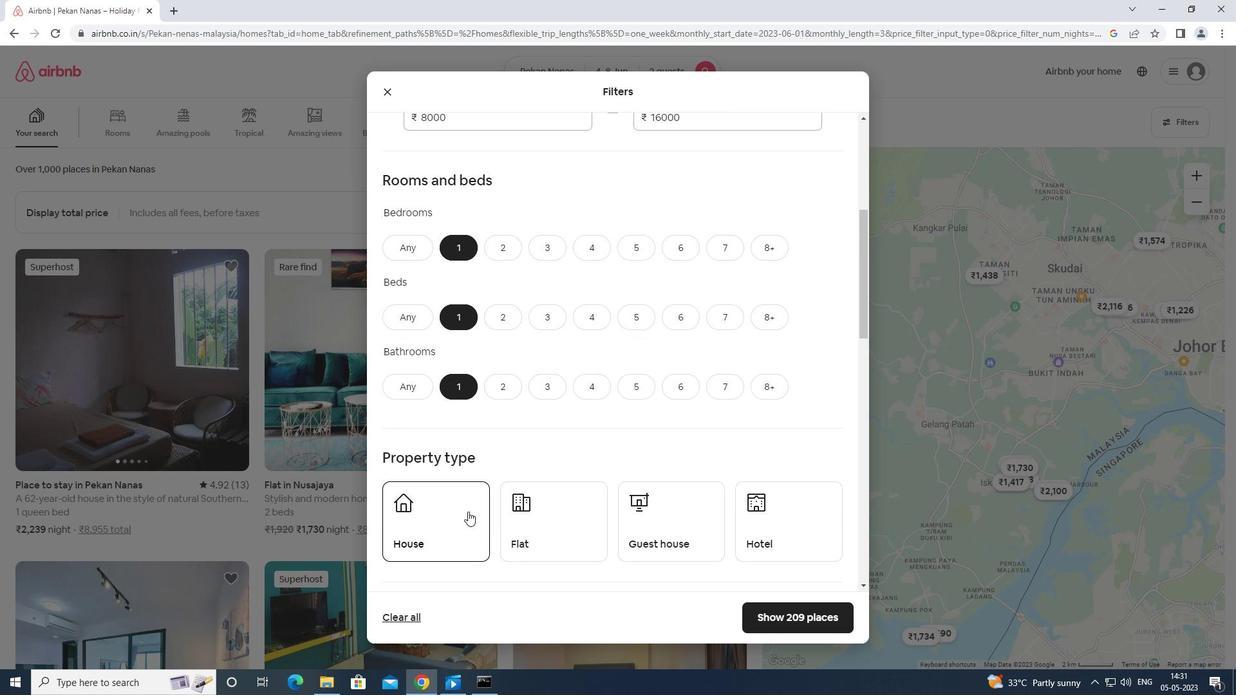
Action: Mouse moved to (483, 472)
Screenshot: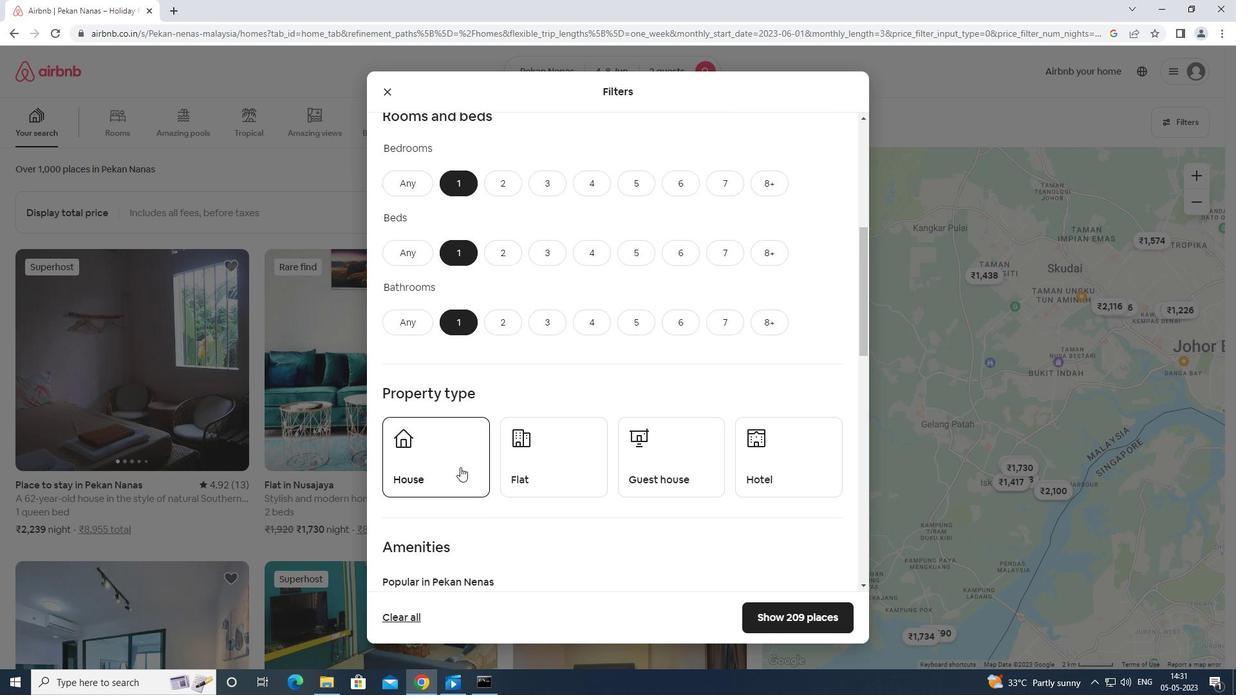 
Action: Mouse pressed left at (483, 472)
Screenshot: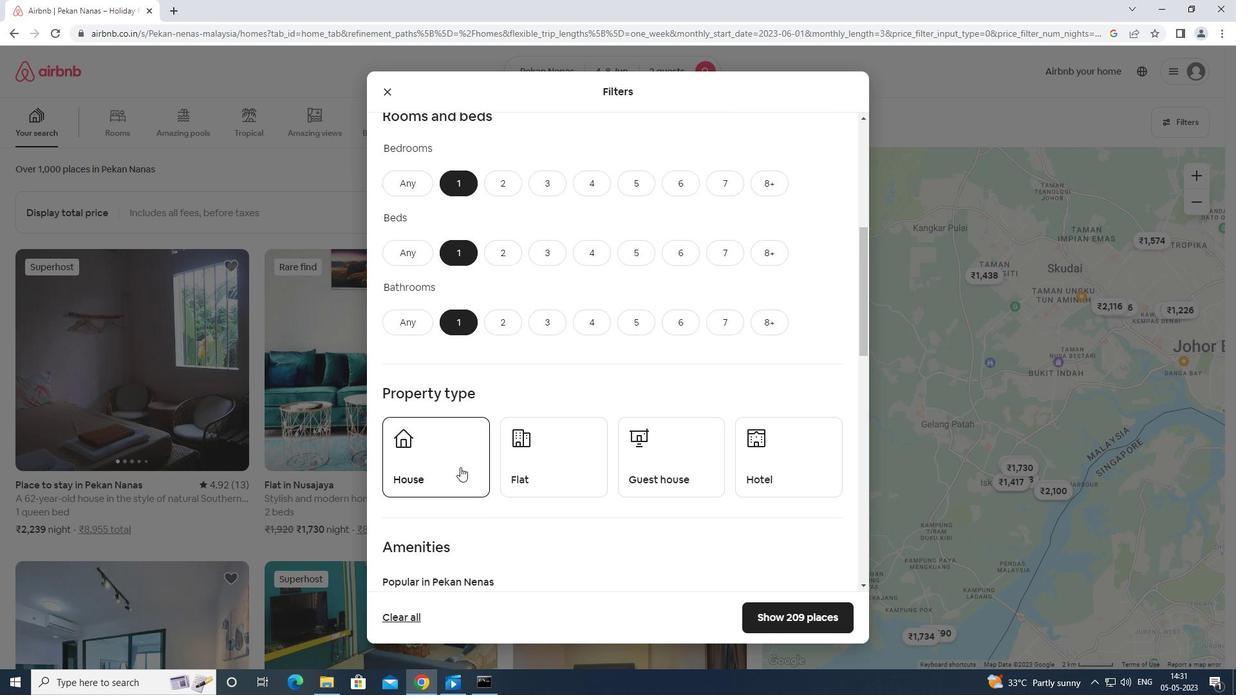 
Action: Mouse moved to (555, 475)
Screenshot: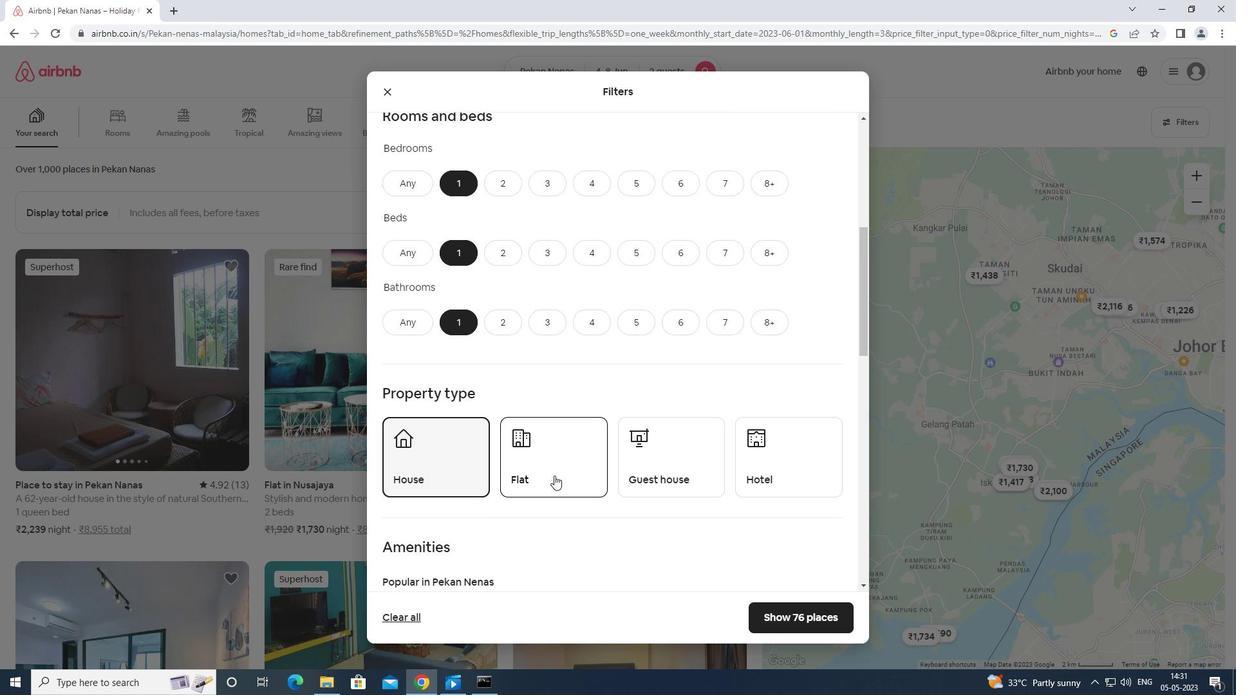
Action: Mouse pressed left at (555, 475)
Screenshot: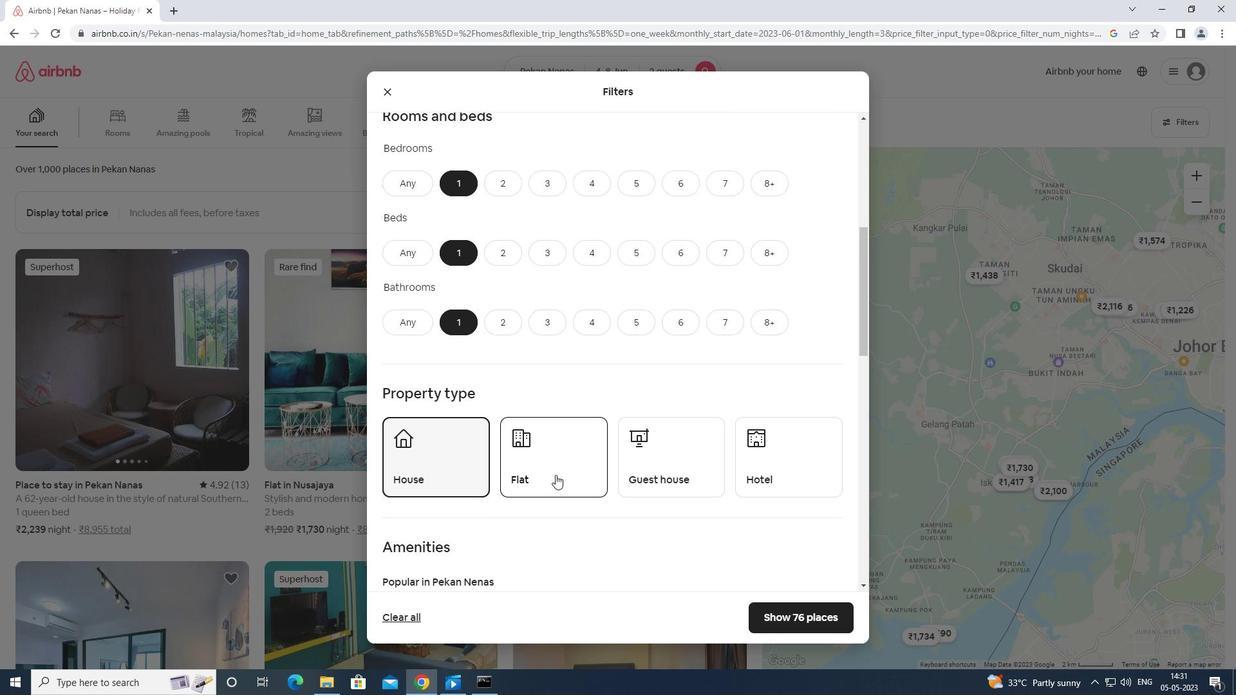 
Action: Mouse moved to (638, 458)
Screenshot: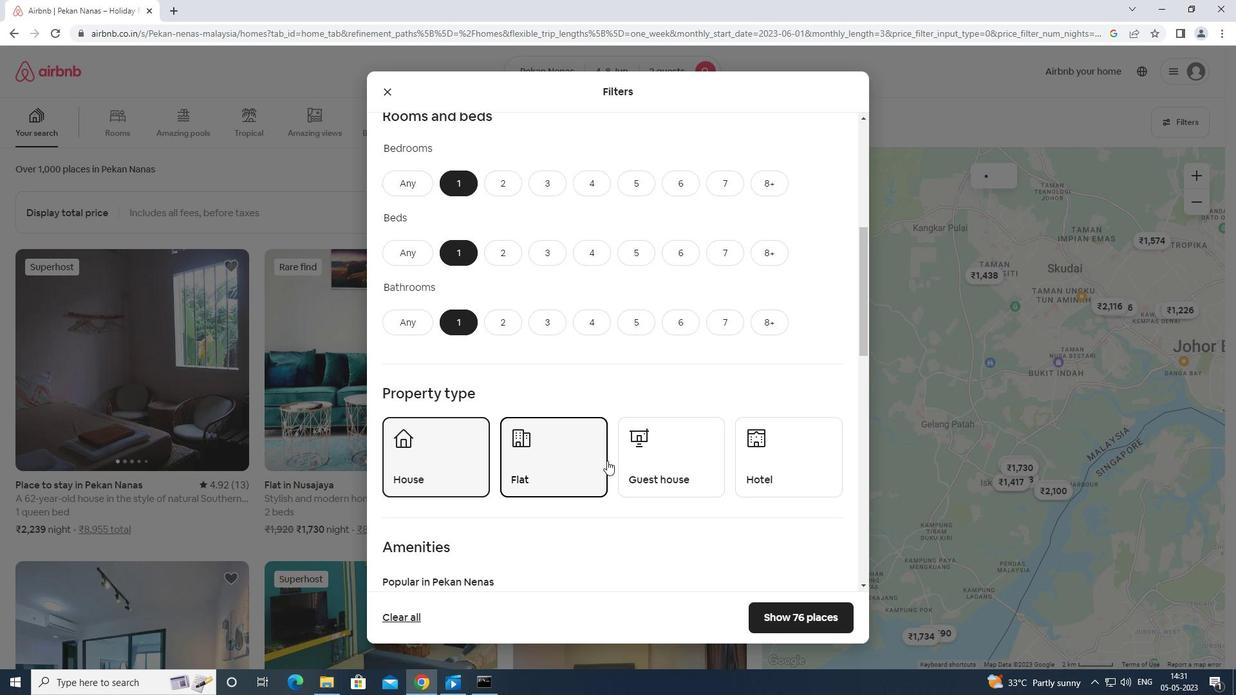
Action: Mouse pressed left at (638, 458)
Screenshot: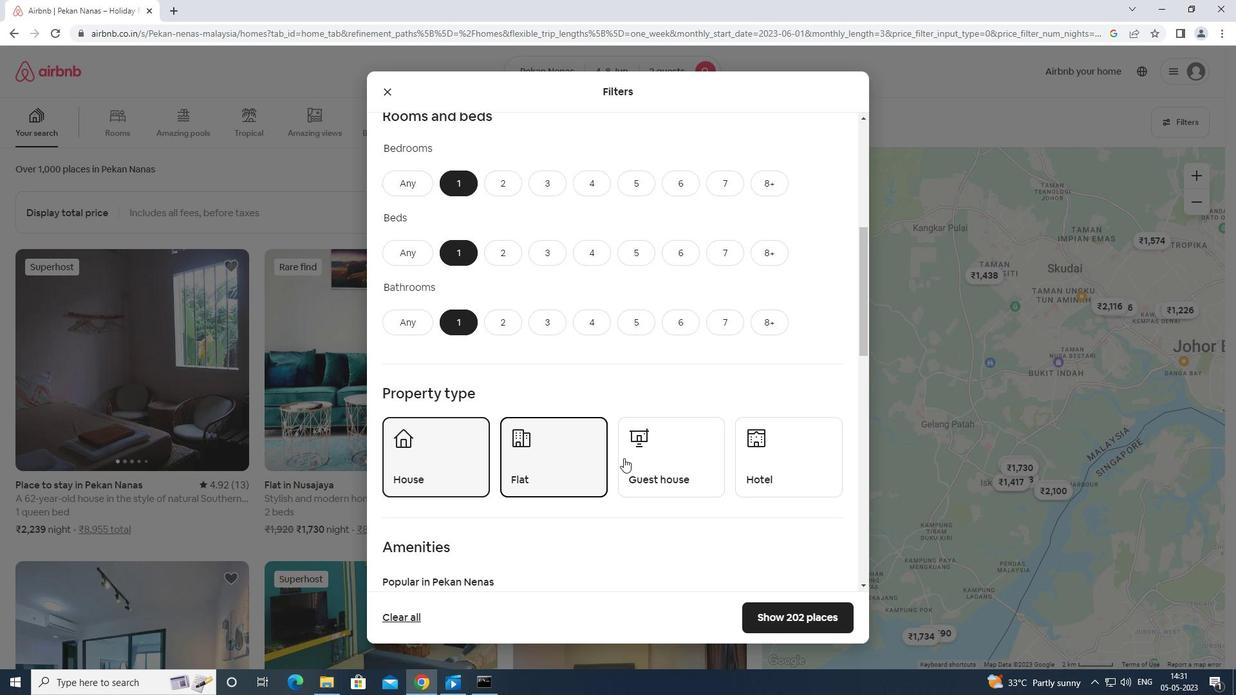 
Action: Mouse moved to (798, 466)
Screenshot: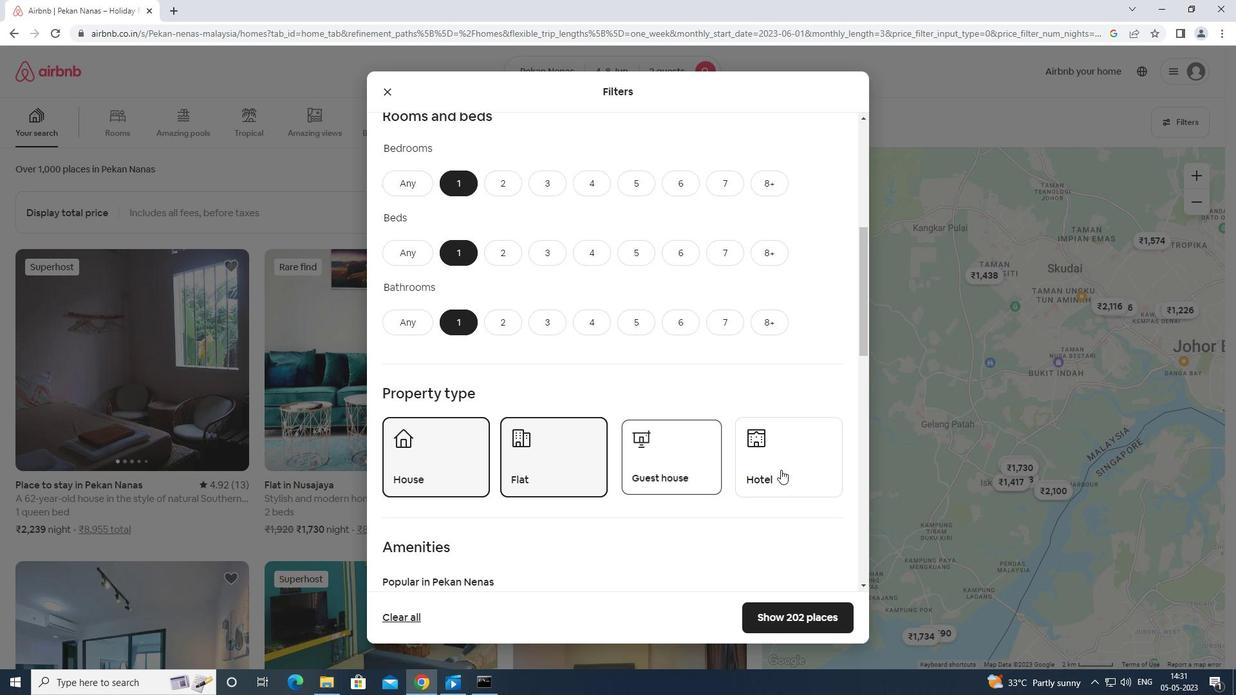 
Action: Mouse pressed left at (798, 466)
Screenshot: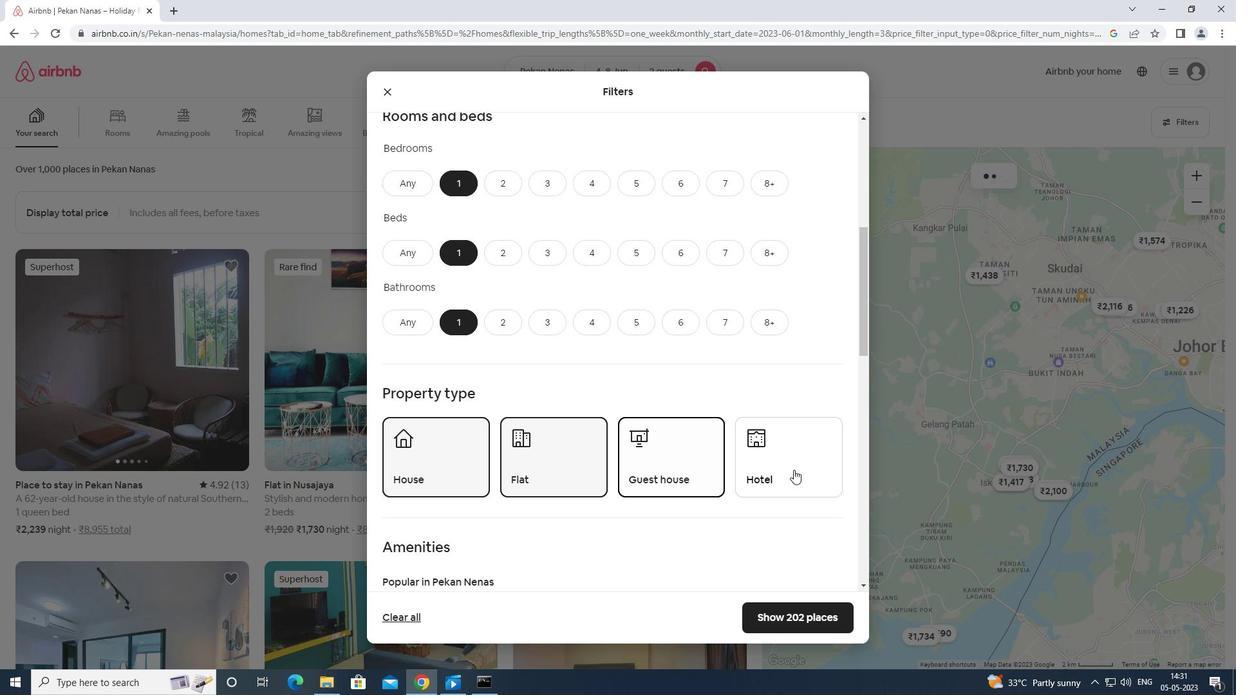 
Action: Mouse moved to (804, 462)
Screenshot: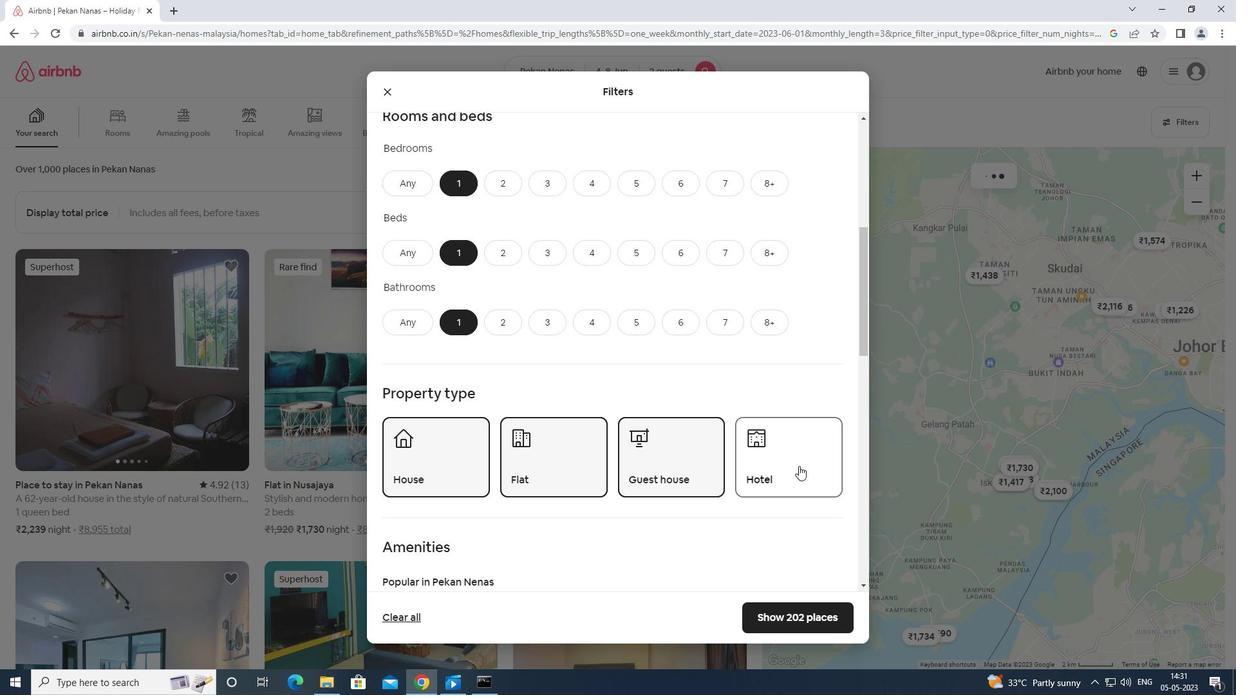 
Action: Mouse scrolled (804, 461) with delta (0, 0)
Screenshot: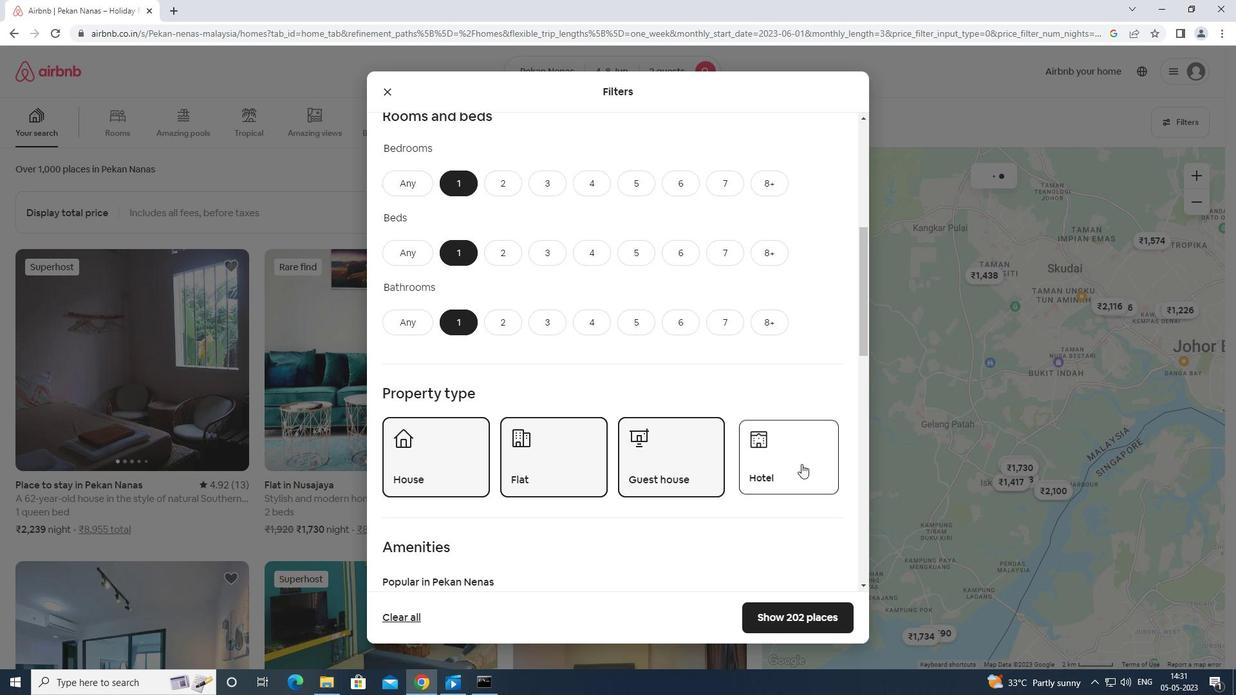 
Action: Mouse scrolled (804, 461) with delta (0, 0)
Screenshot: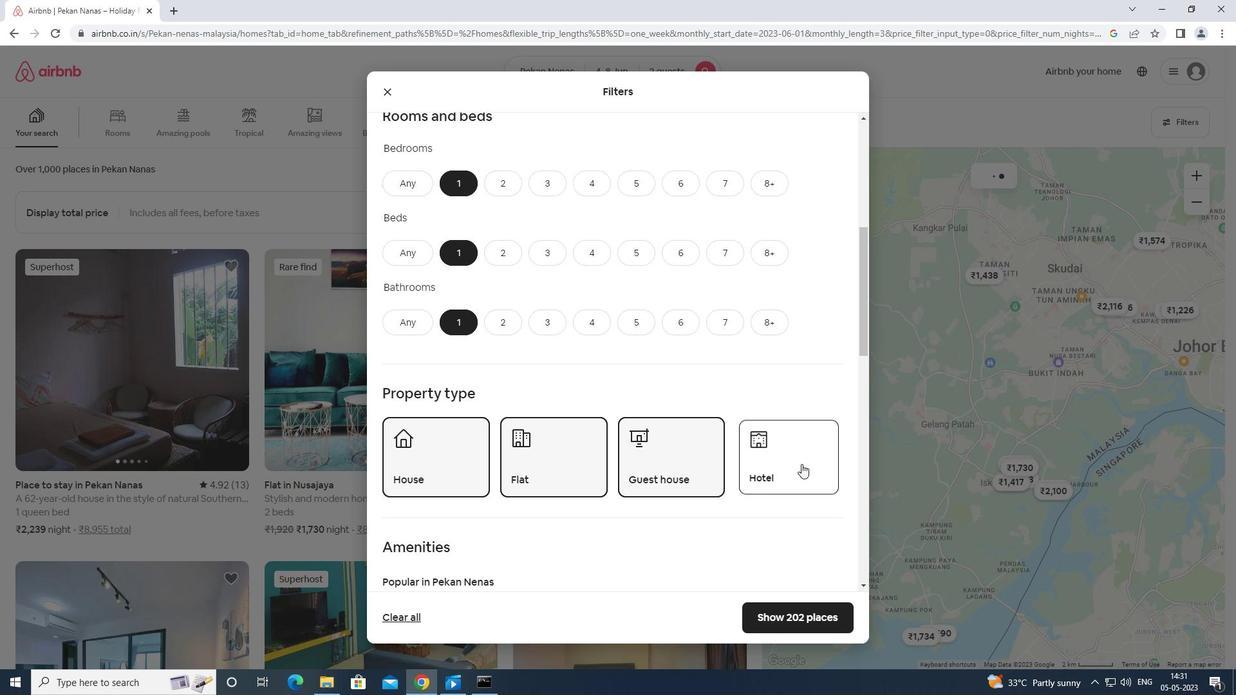 
Action: Mouse scrolled (804, 461) with delta (0, 0)
Screenshot: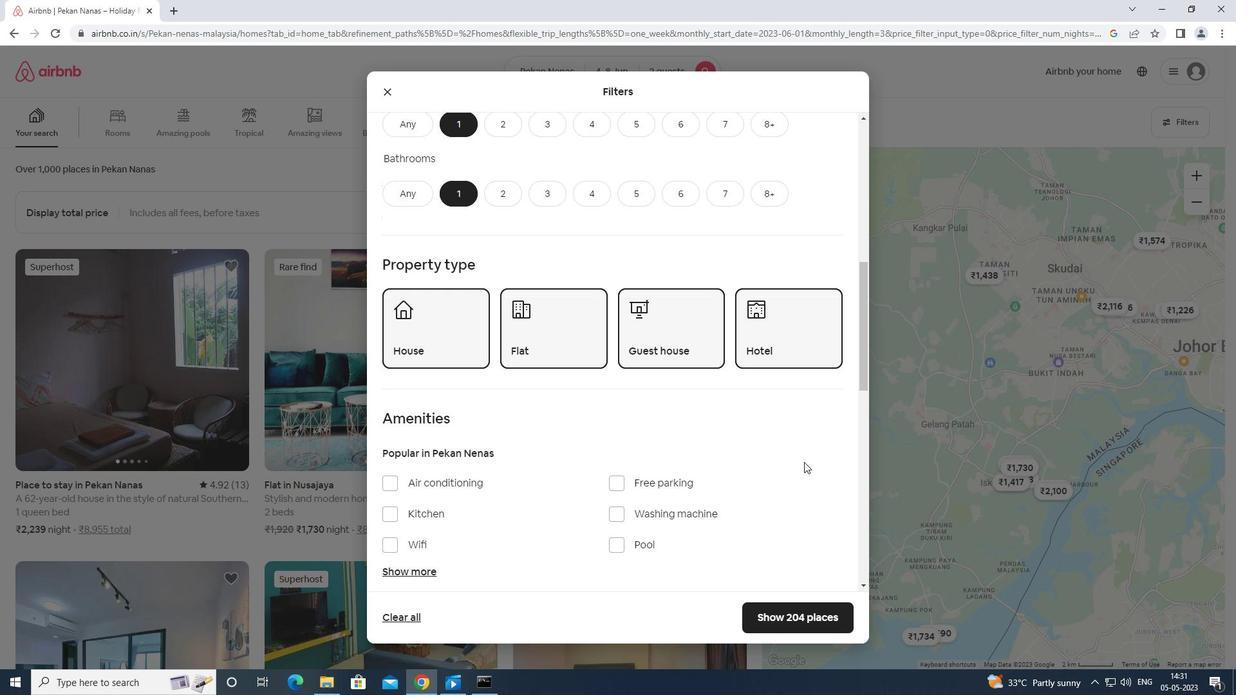 
Action: Mouse moved to (803, 451)
Screenshot: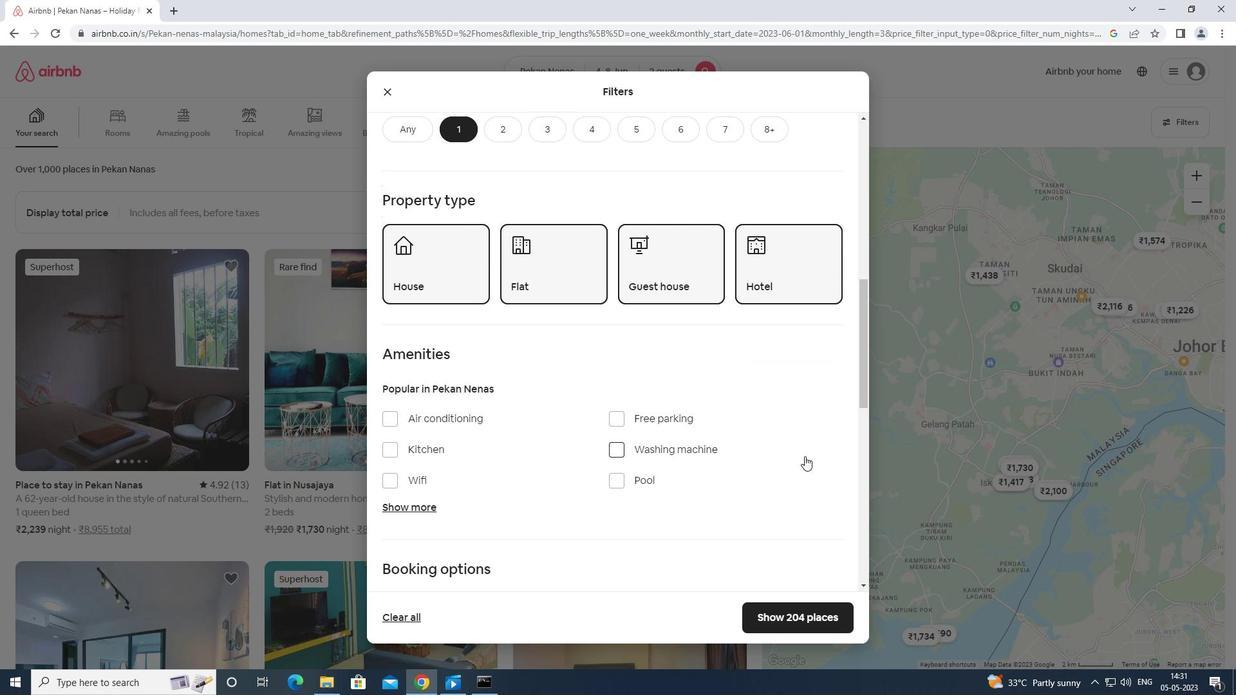 
Action: Mouse scrolled (803, 450) with delta (0, 0)
Screenshot: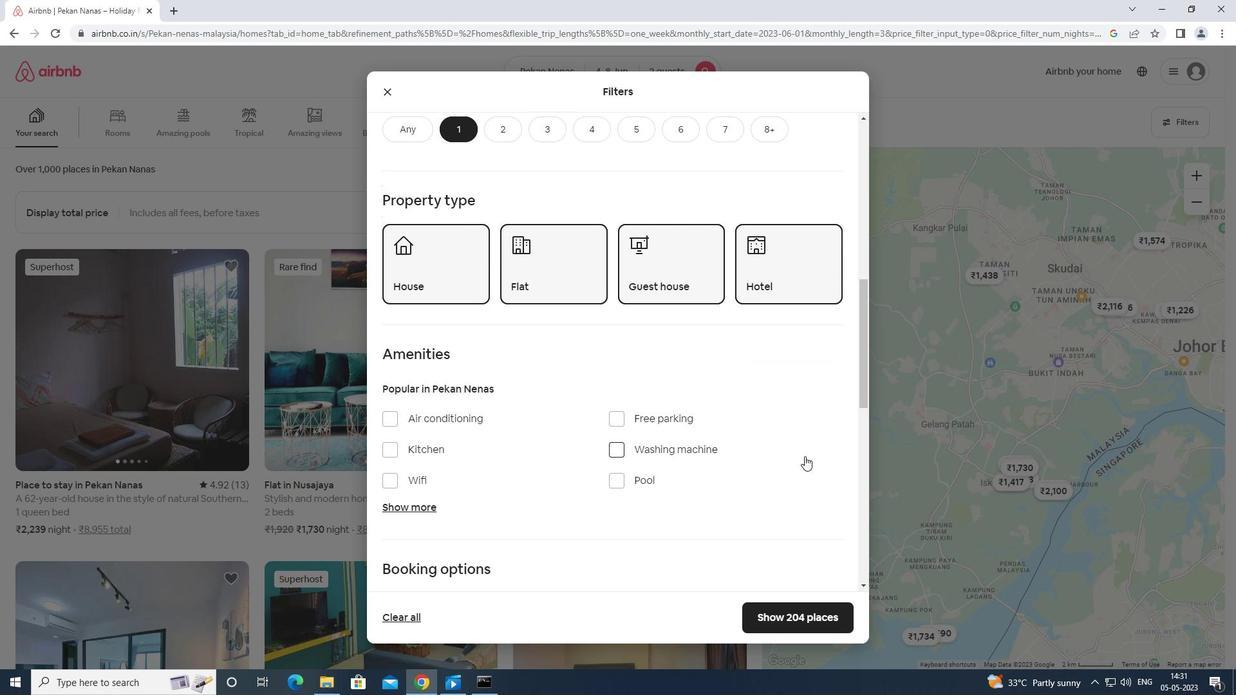 
Action: Mouse scrolled (803, 450) with delta (0, 0)
Screenshot: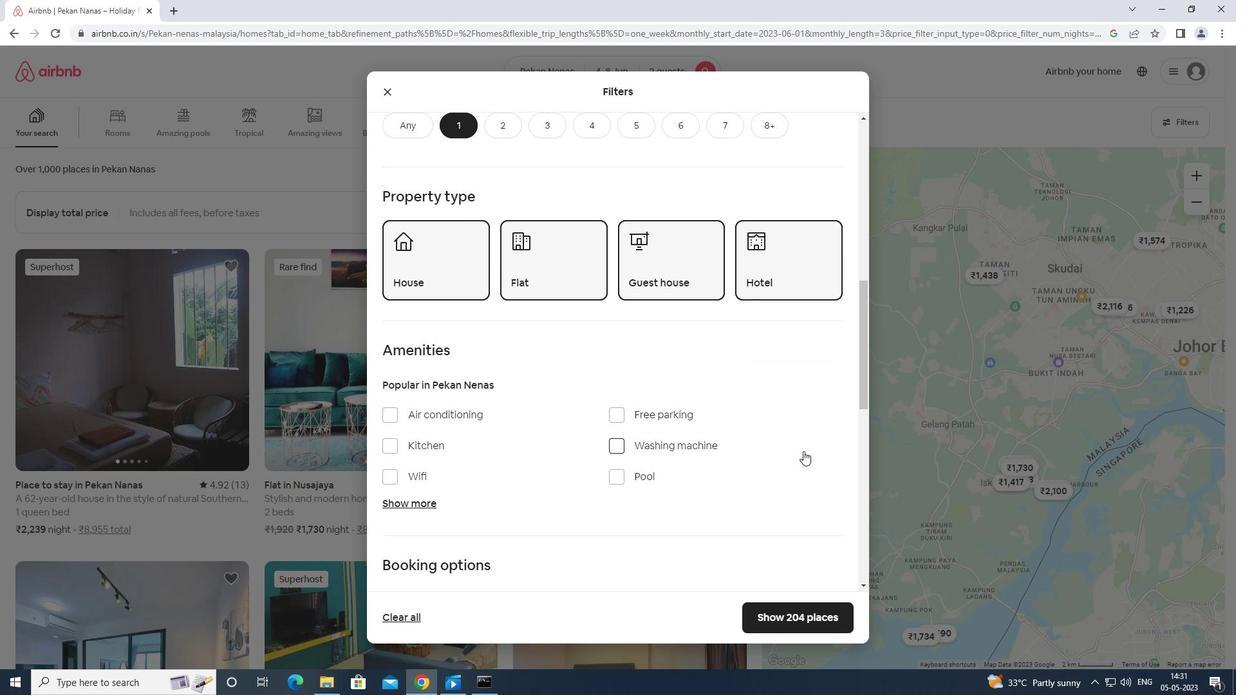 
Action: Mouse scrolled (803, 450) with delta (0, 0)
Screenshot: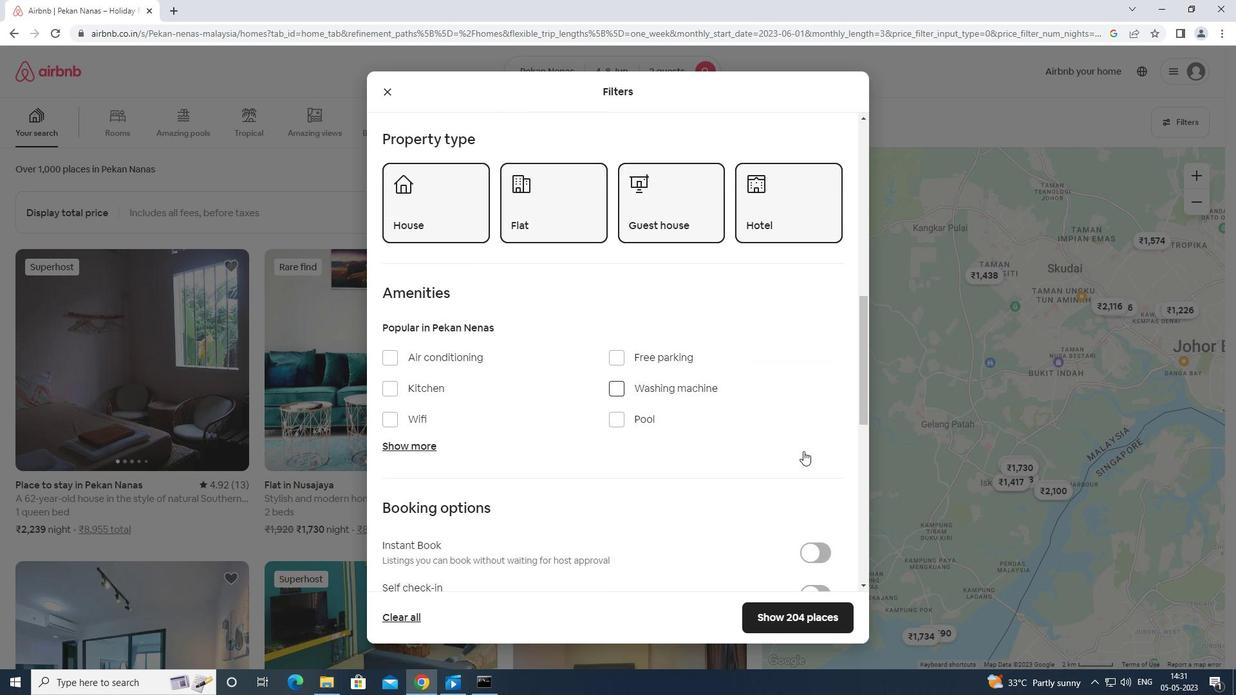 
Action: Mouse moved to (805, 457)
Screenshot: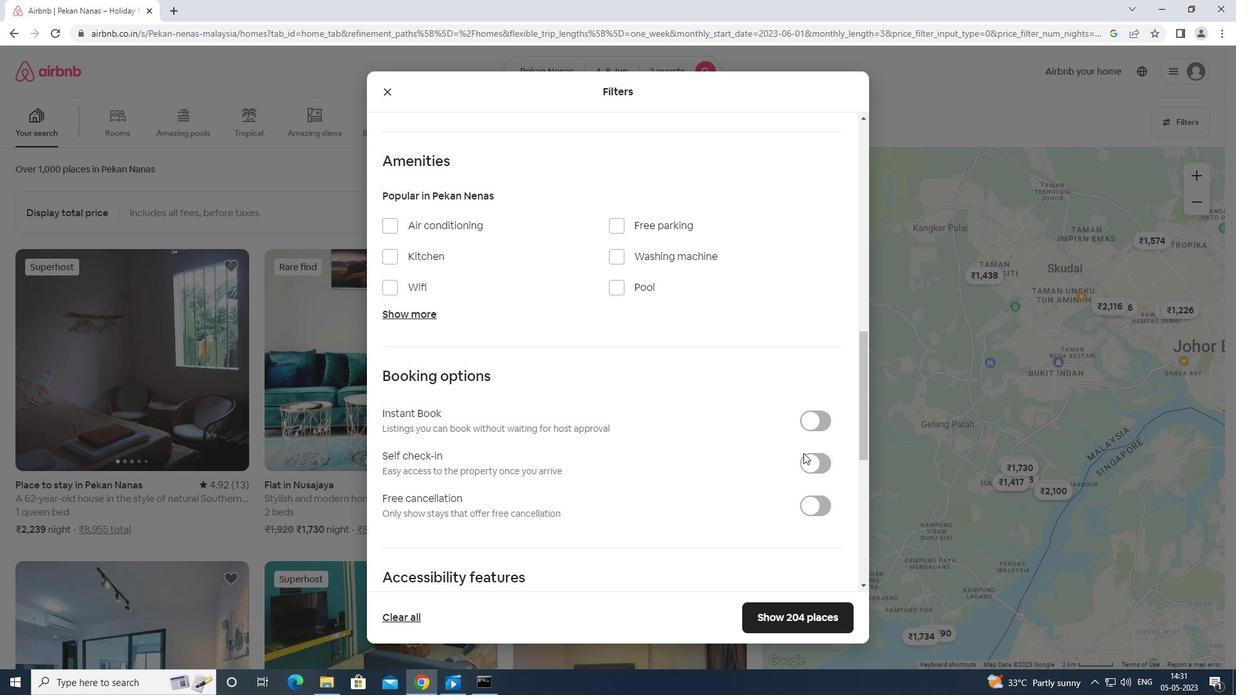 
Action: Mouse pressed left at (805, 457)
Screenshot: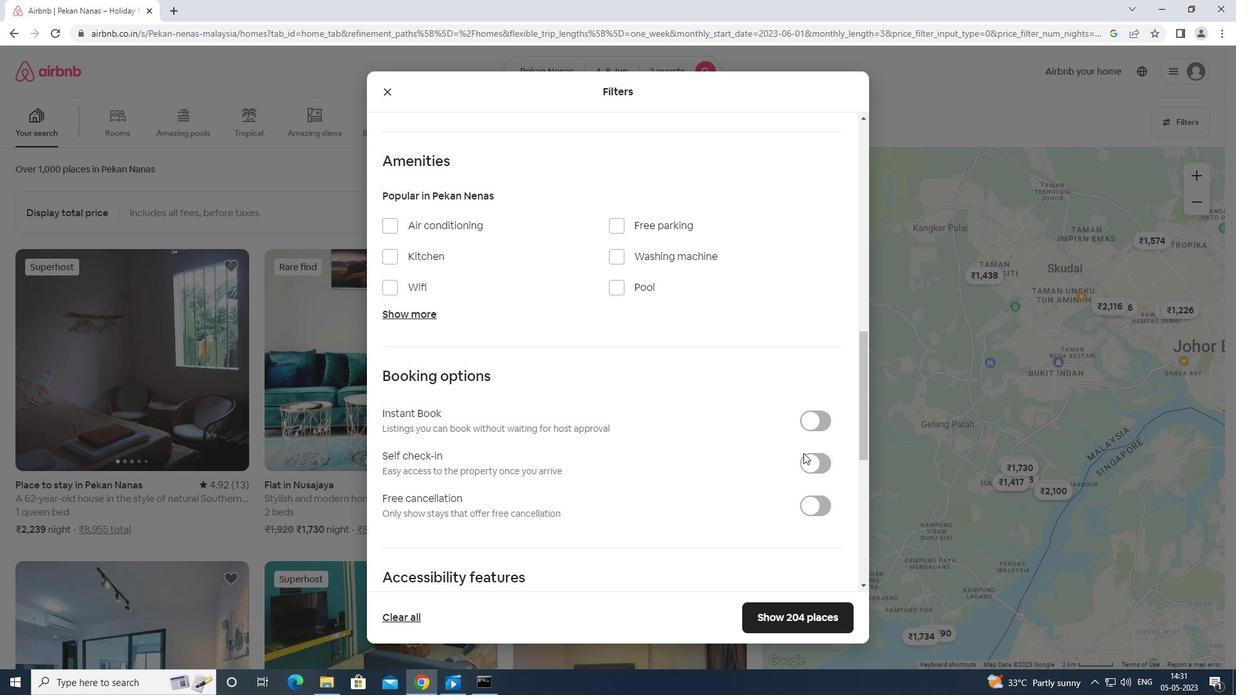 
Action: Mouse moved to (806, 458)
Screenshot: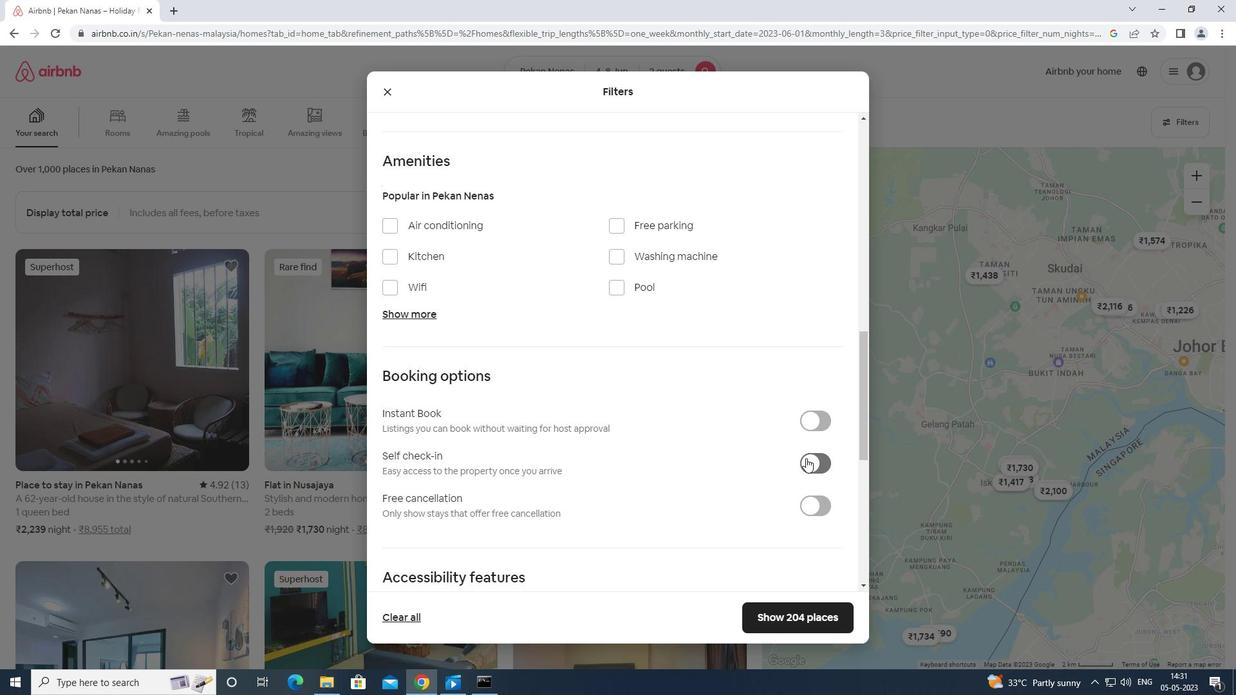 
Action: Mouse scrolled (806, 457) with delta (0, 0)
Screenshot: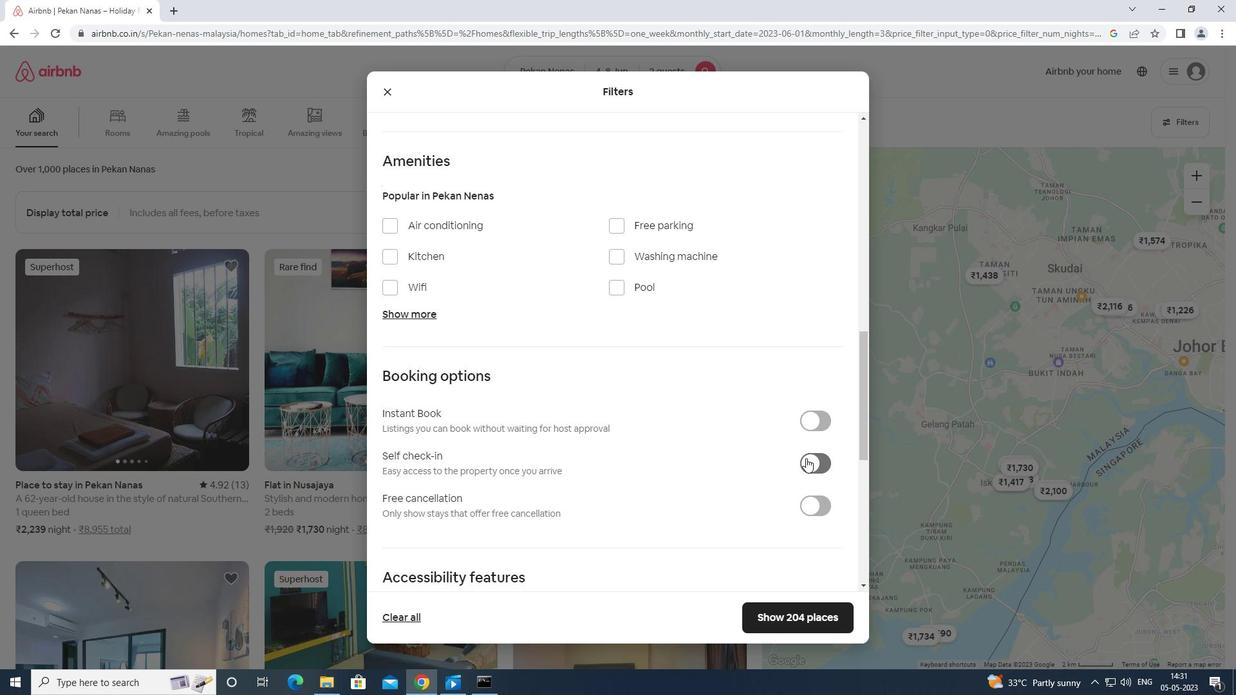 
Action: Mouse scrolled (806, 457) with delta (0, 0)
Screenshot: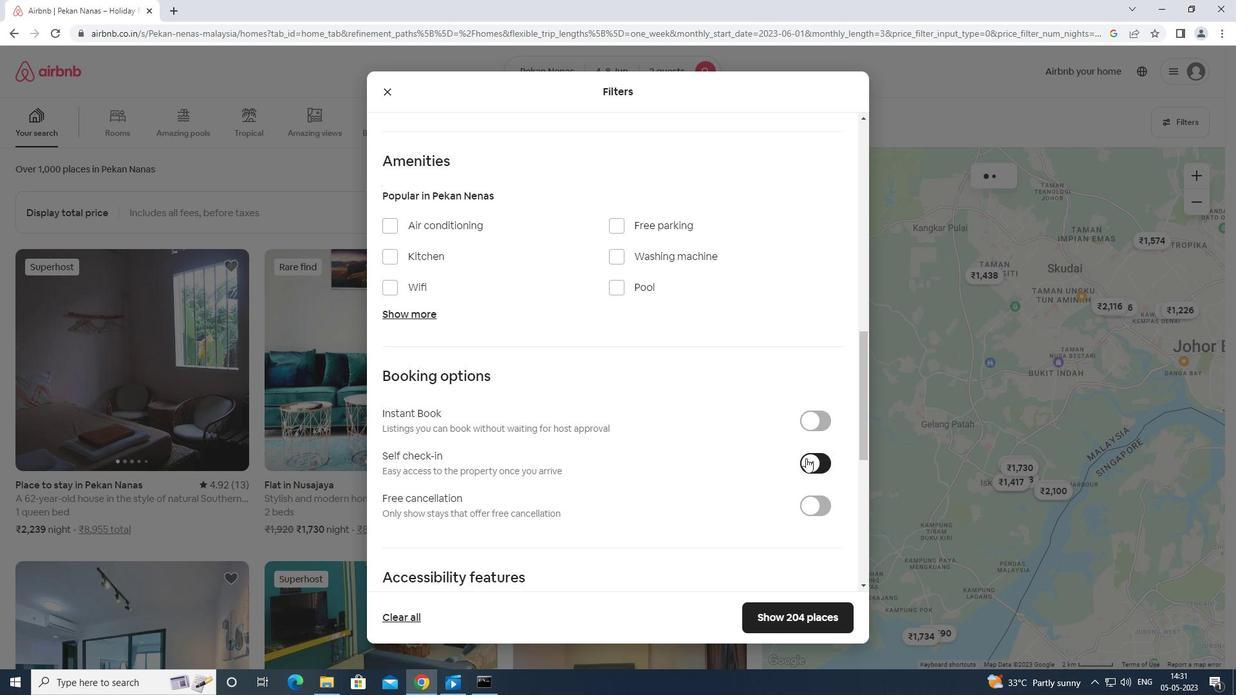 
Action: Mouse scrolled (806, 457) with delta (0, 0)
Screenshot: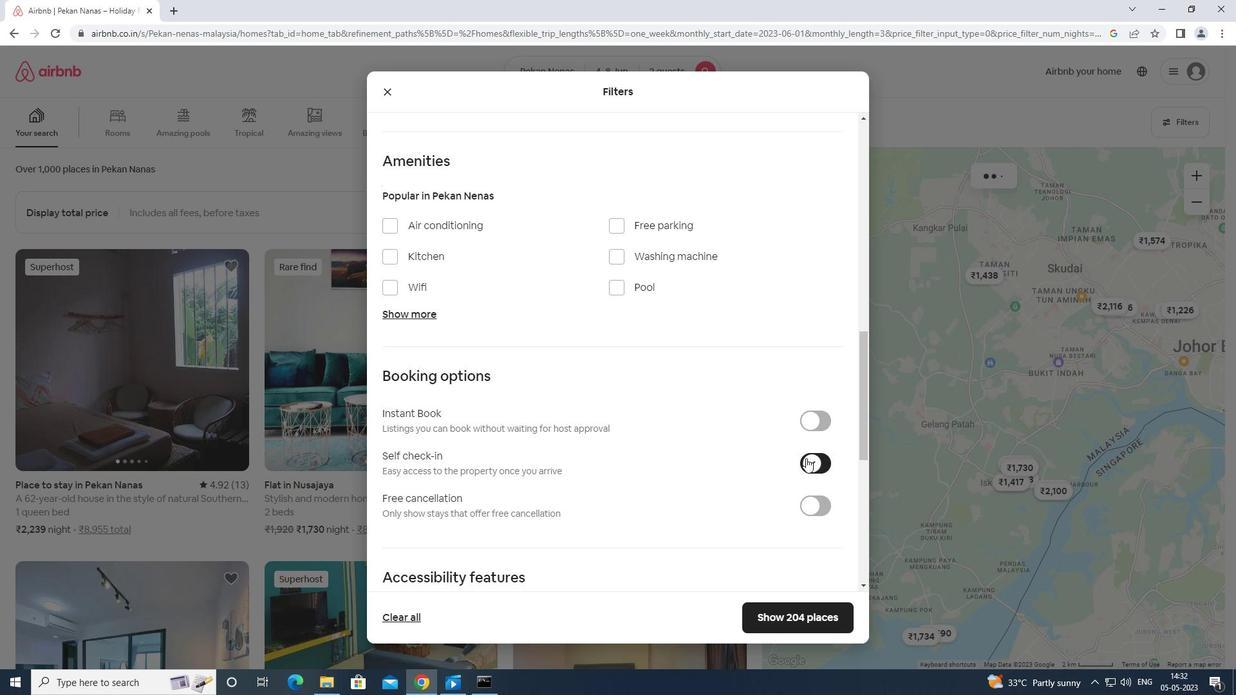 
Action: Mouse scrolled (806, 457) with delta (0, 0)
Screenshot: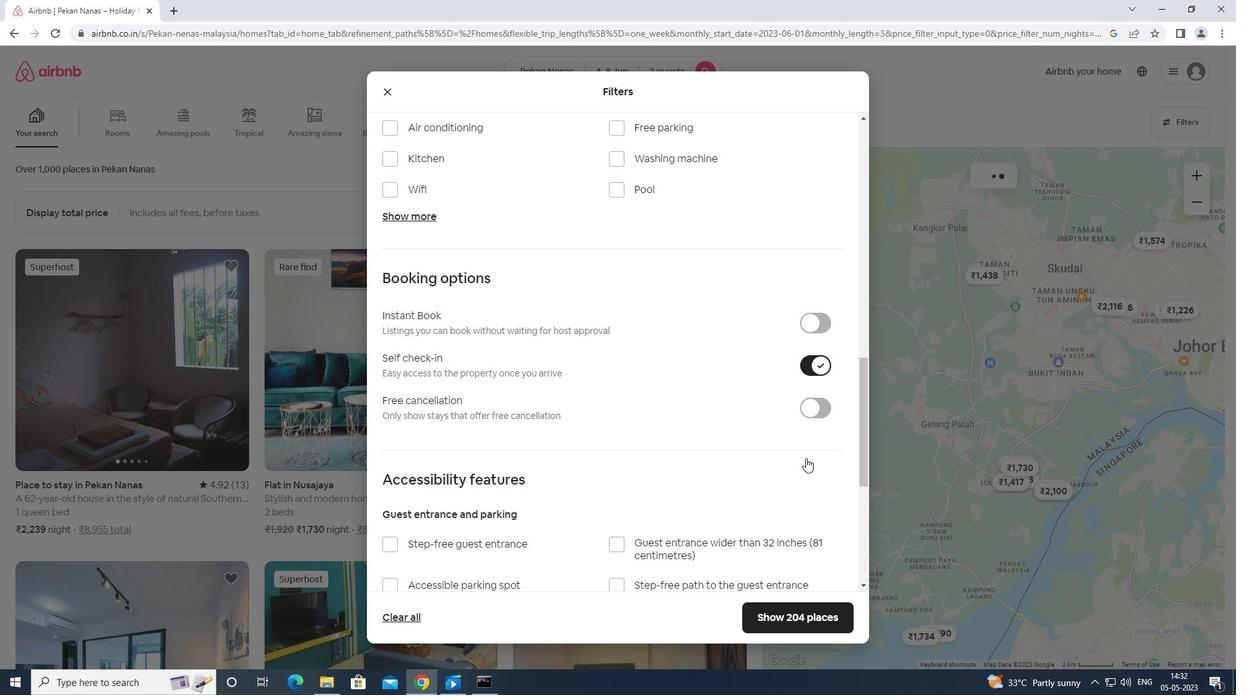
Action: Mouse scrolled (806, 457) with delta (0, 0)
Screenshot: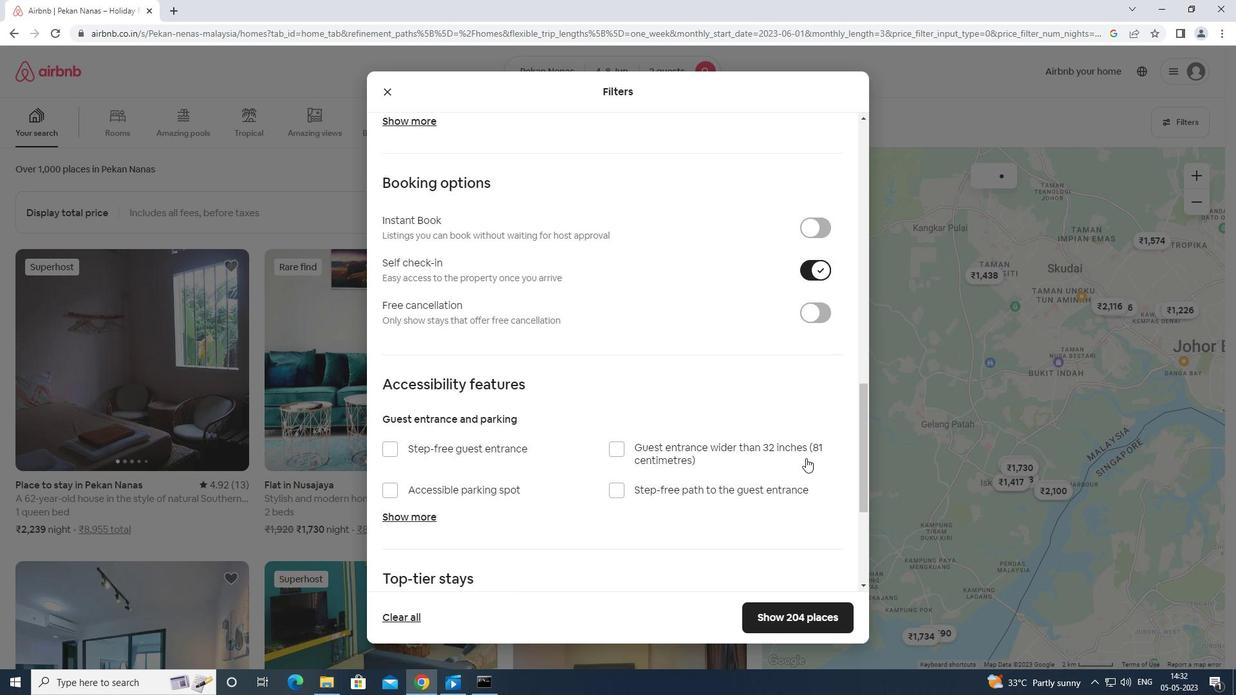 
Action: Mouse scrolled (806, 457) with delta (0, 0)
Screenshot: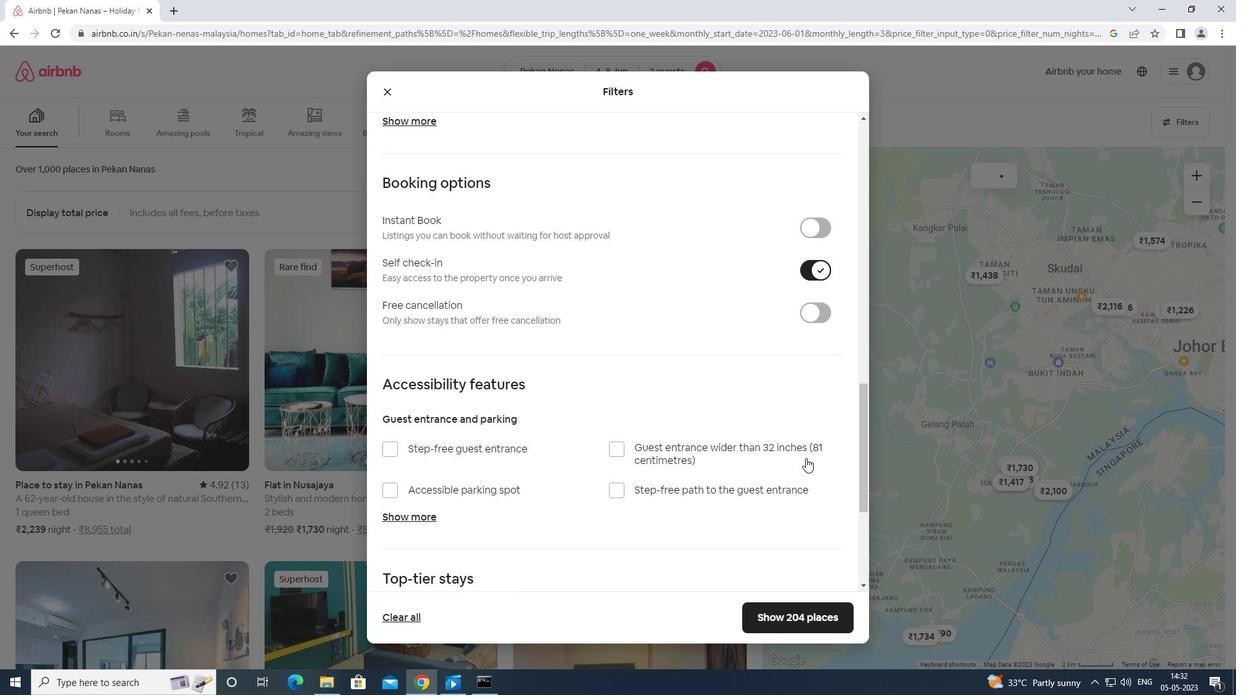 
Action: Mouse moved to (801, 462)
Screenshot: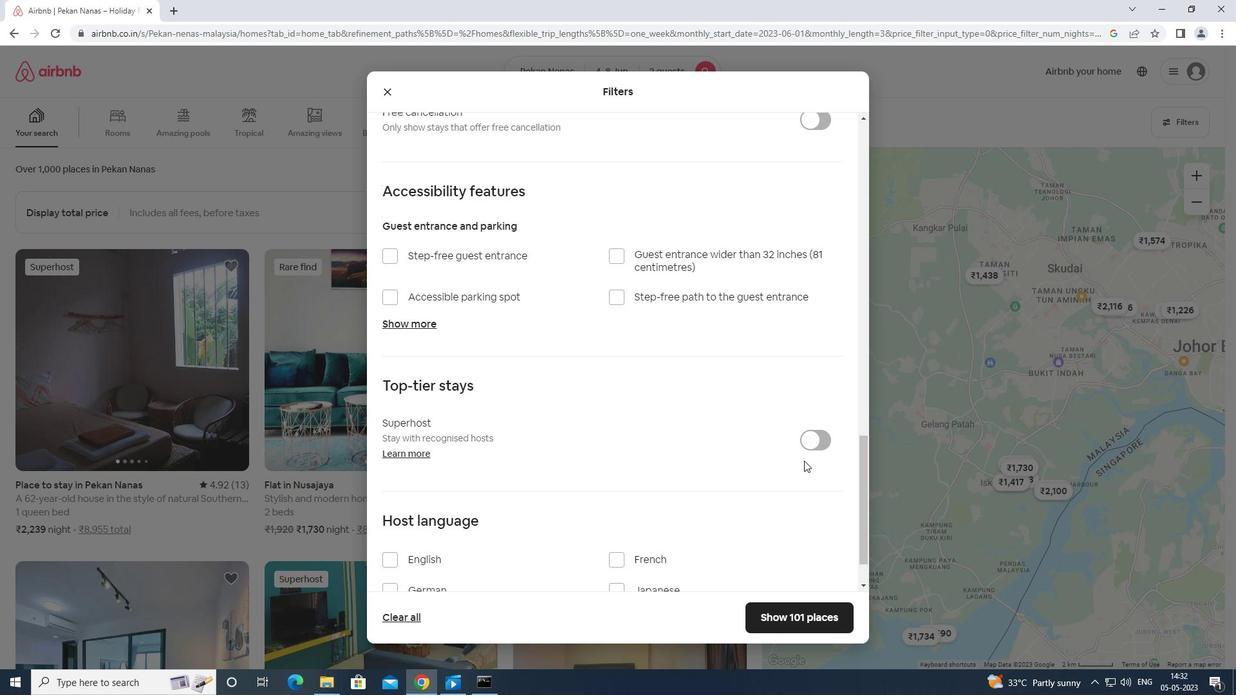 
Action: Mouse scrolled (801, 461) with delta (0, 0)
Screenshot: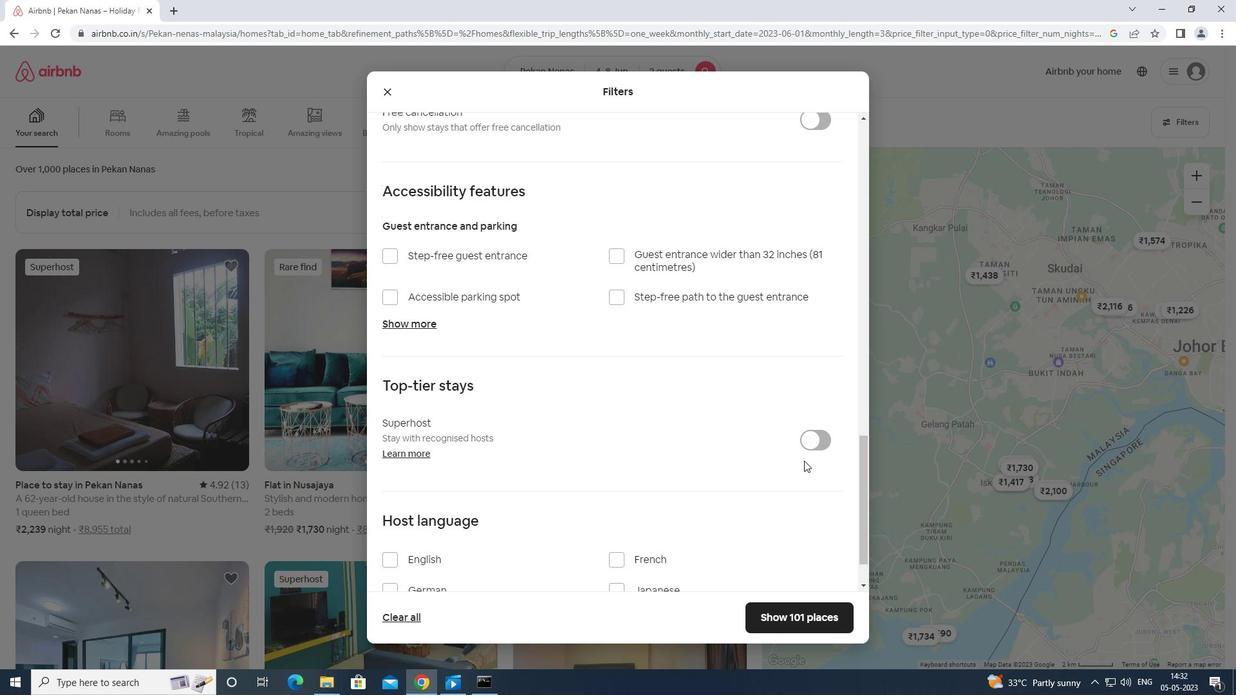
Action: Mouse moved to (800, 463)
Screenshot: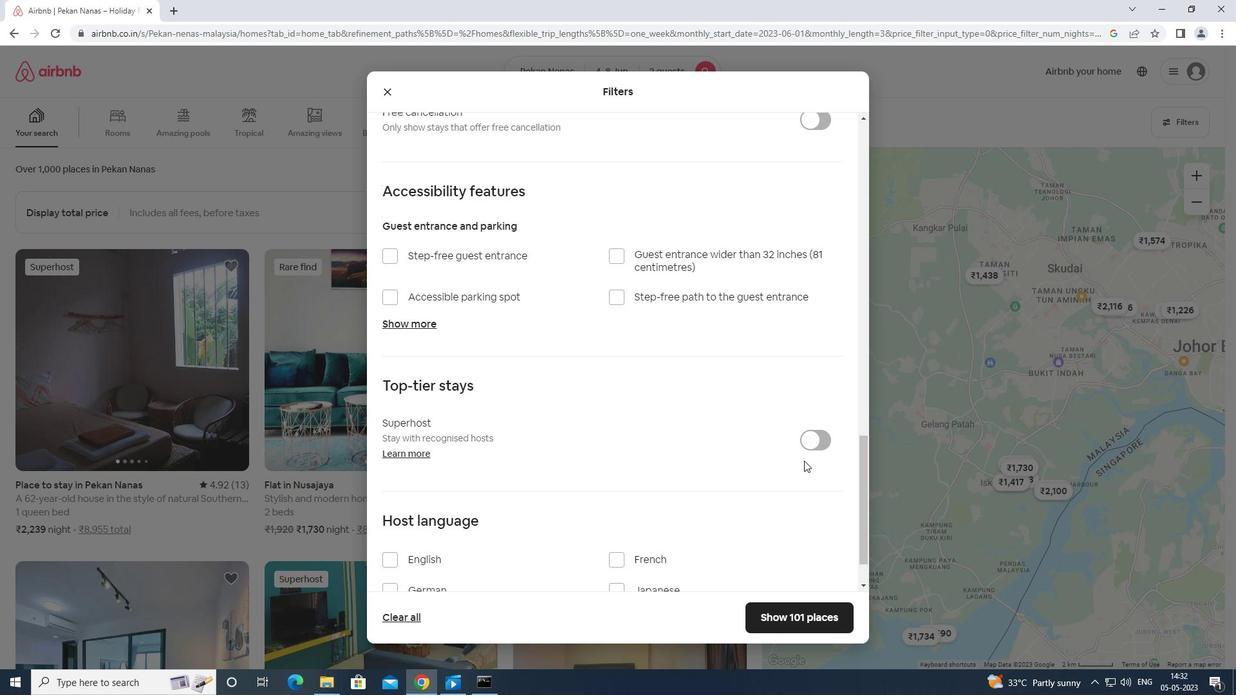 
Action: Mouse scrolled (800, 462) with delta (0, 0)
Screenshot: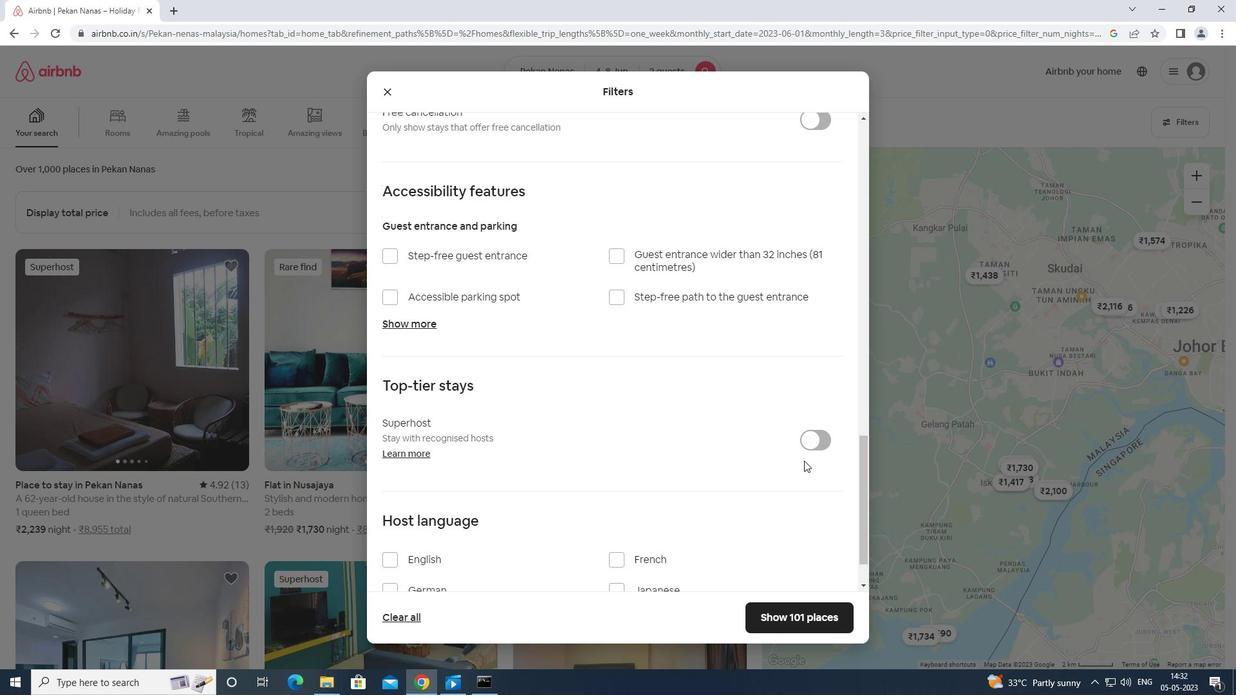 
Action: Mouse moved to (387, 500)
Screenshot: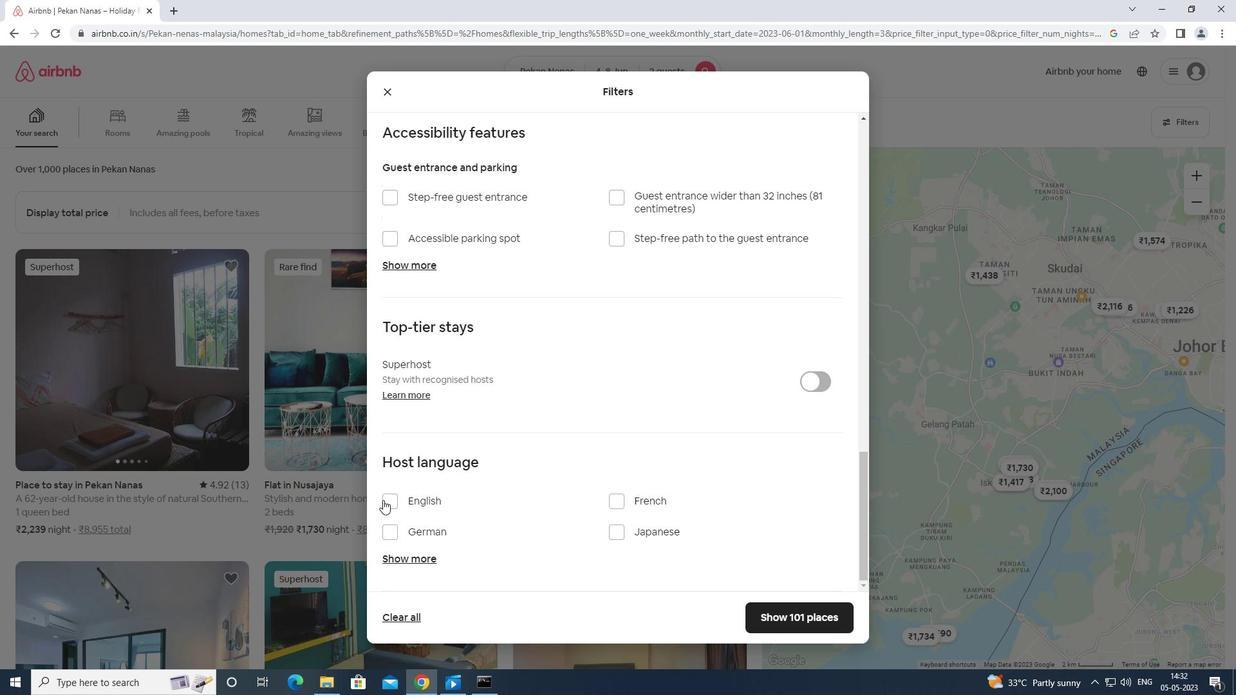 
Action: Mouse pressed left at (387, 500)
Screenshot: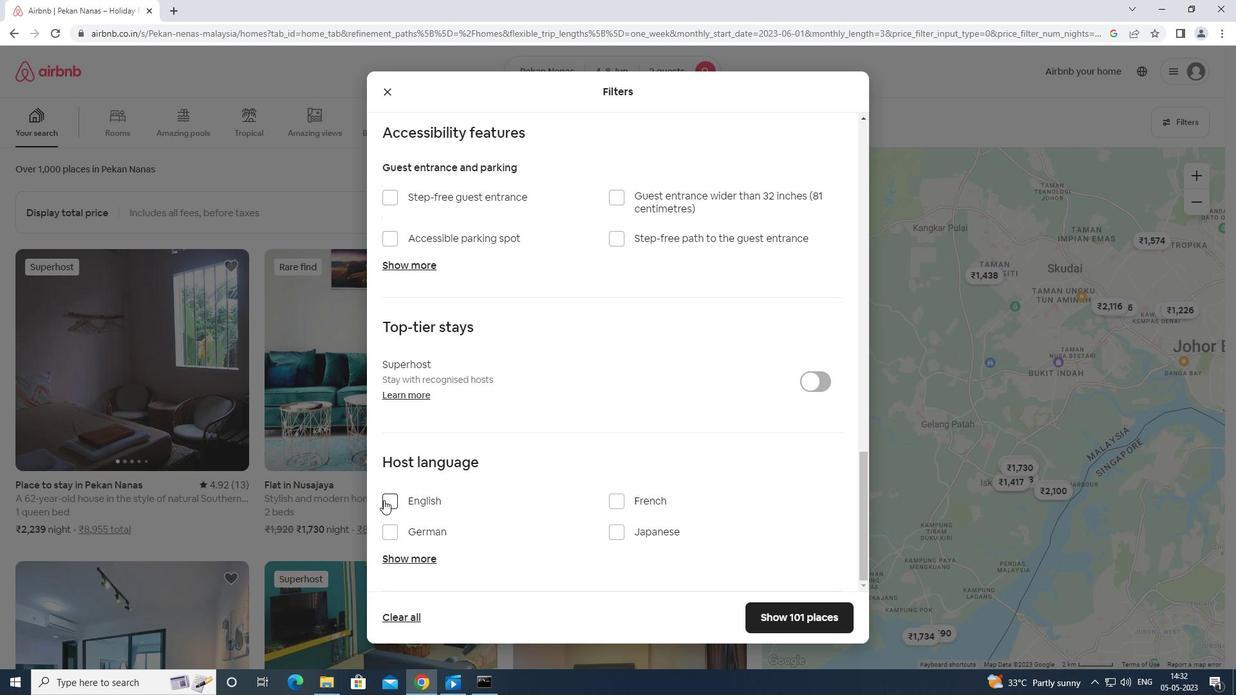 
Action: Mouse moved to (787, 616)
Screenshot: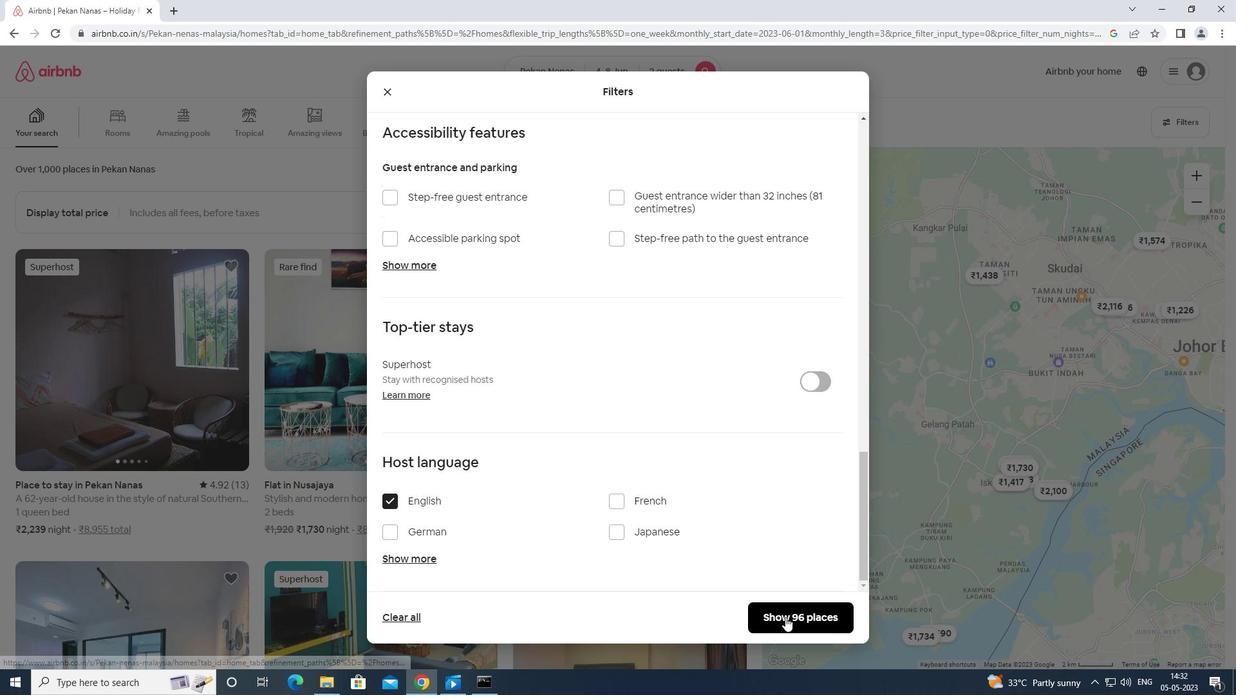 
Action: Mouse pressed left at (787, 616)
Screenshot: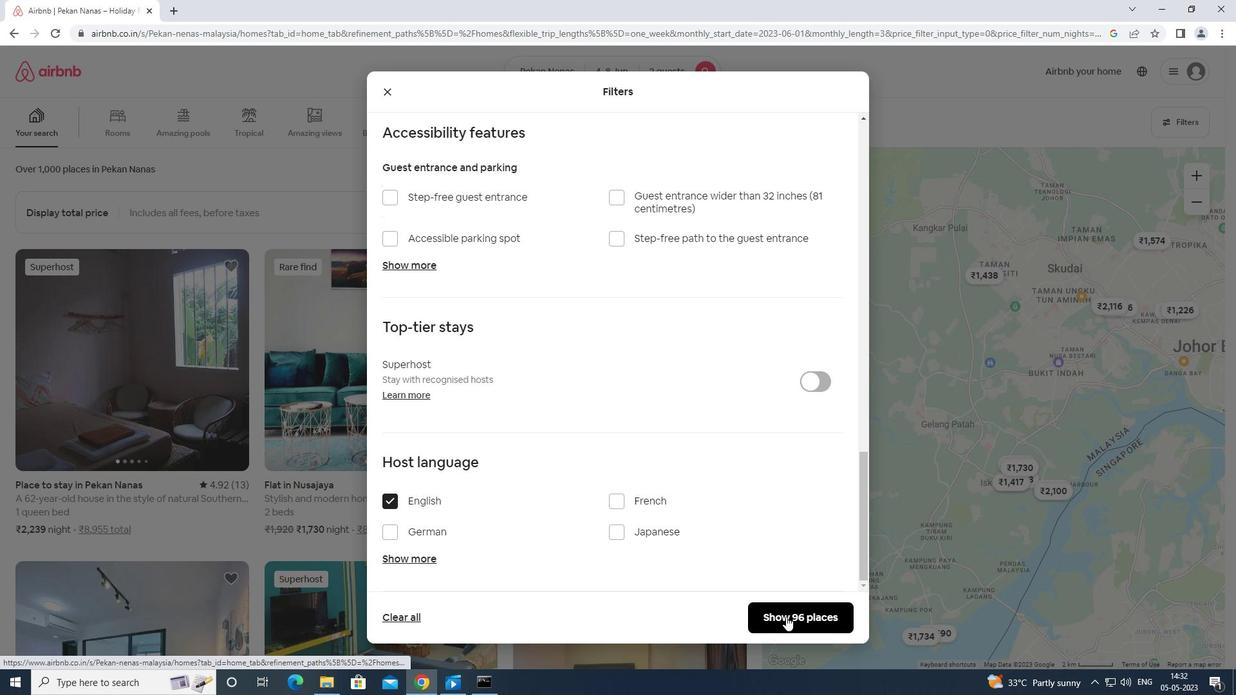 
Action: Mouse moved to (787, 615)
Screenshot: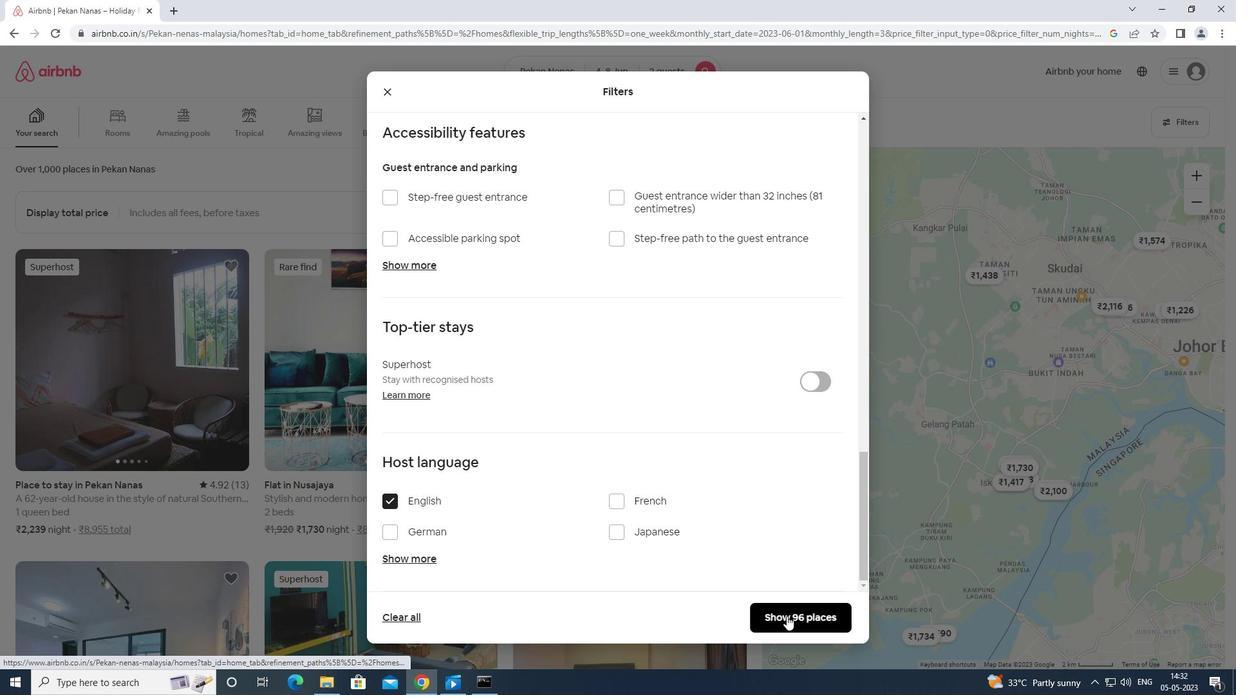 
